 Task: Search one way flight ticket for 1 adult, 5 children, 2 infants in seat and 1 infant on lap in first from San Francisco: San Francisco International Airport to Laramie: Laramie Regional Airport on 5-3-2023. Choice of flights is American. Number of bags: 1 checked bag. Price is upto 100000. Outbound departure time preference is 4:30.
Action: Mouse moved to (310, 126)
Screenshot: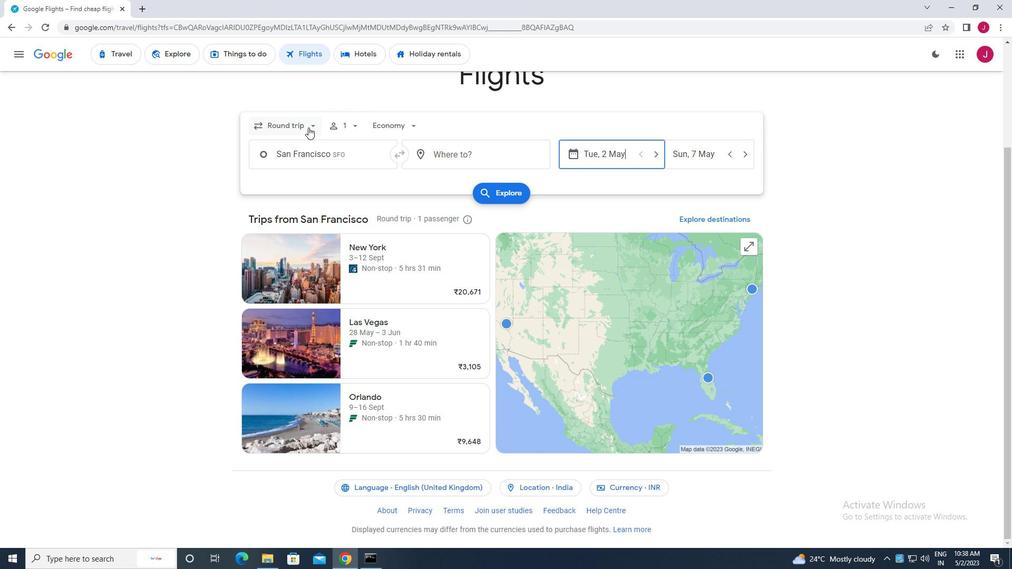 
Action: Mouse pressed left at (310, 126)
Screenshot: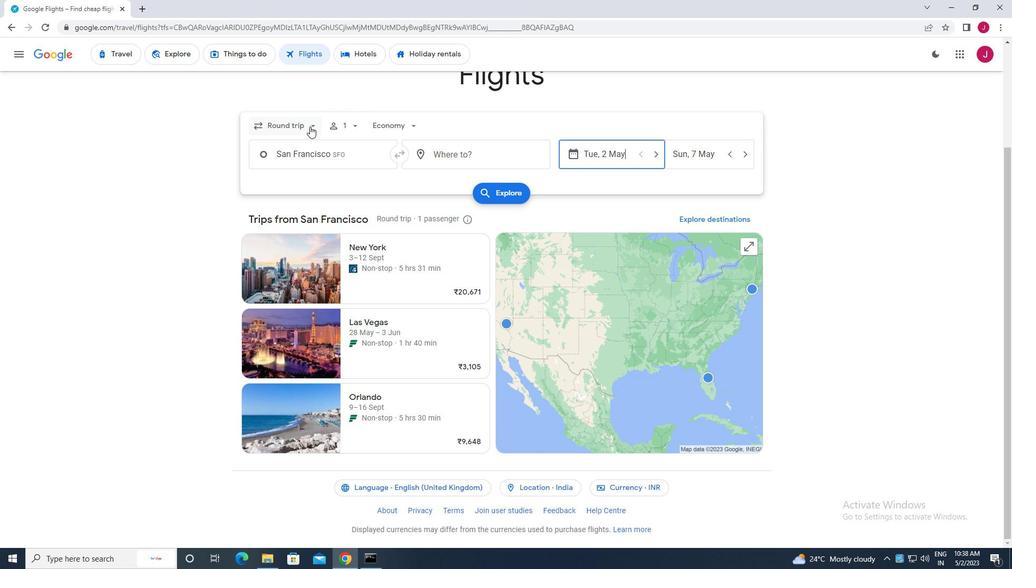 
Action: Mouse moved to (302, 172)
Screenshot: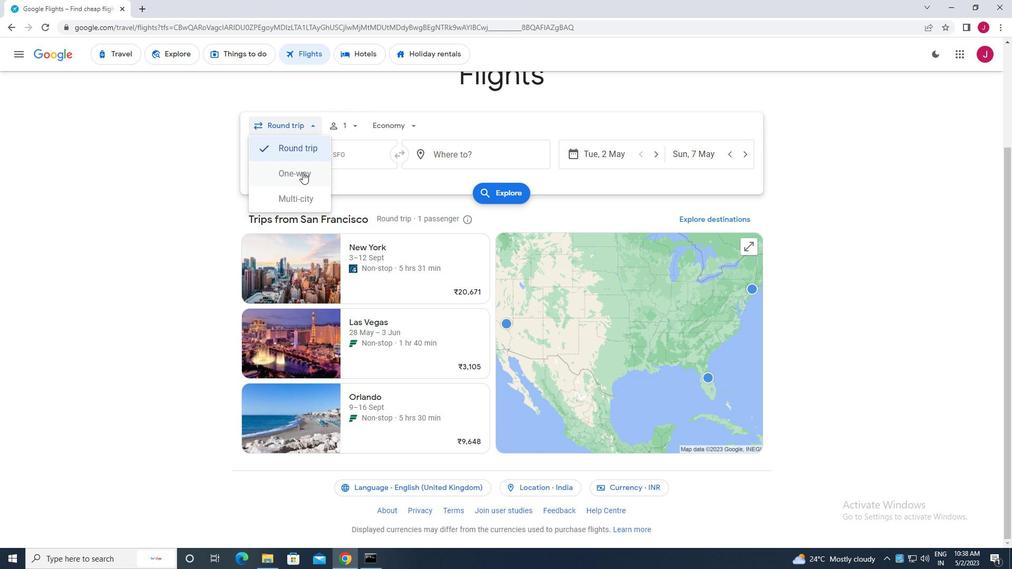 
Action: Mouse pressed left at (302, 172)
Screenshot: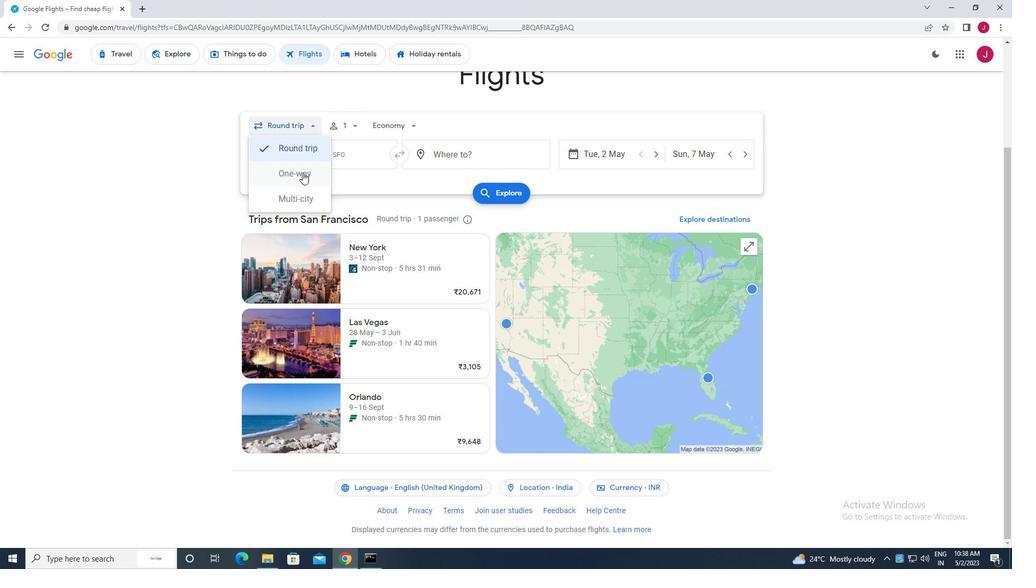 
Action: Mouse moved to (356, 124)
Screenshot: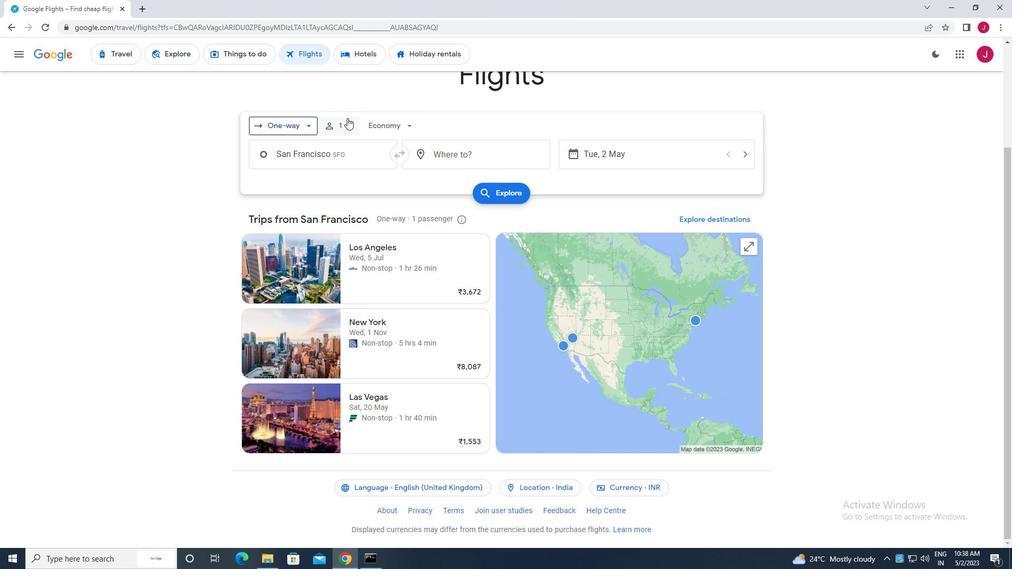 
Action: Mouse pressed left at (356, 124)
Screenshot: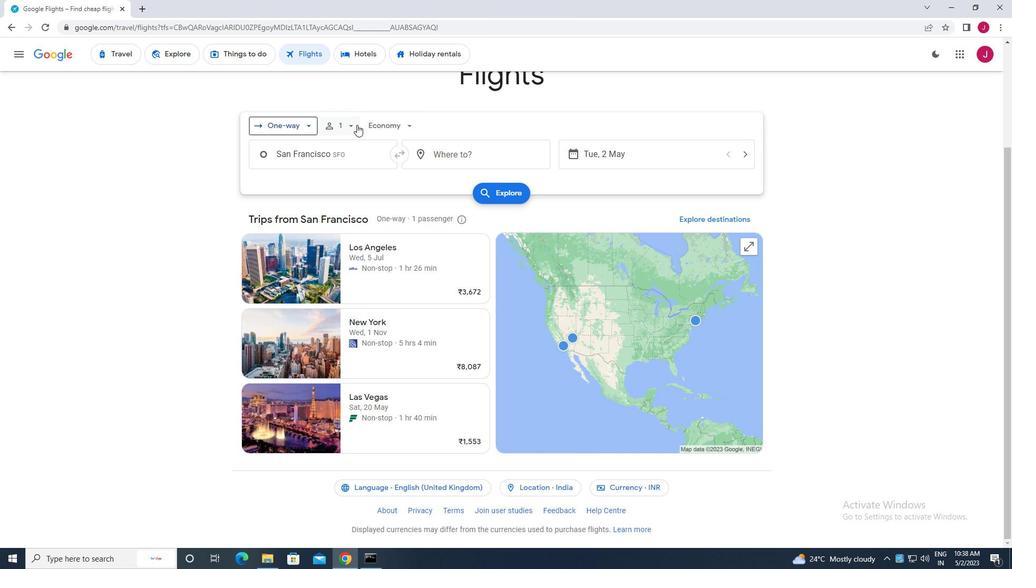 
Action: Mouse moved to (430, 179)
Screenshot: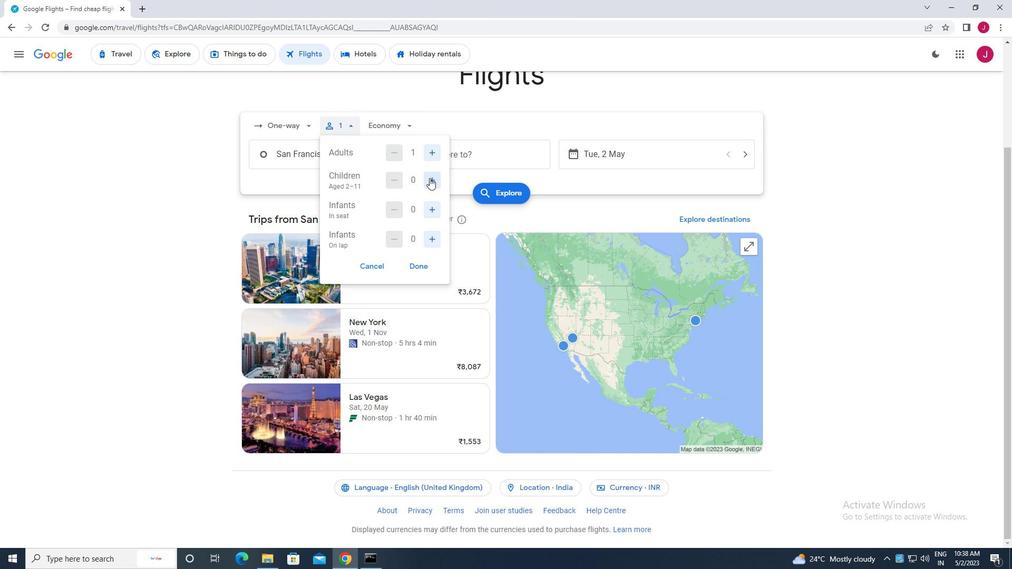
Action: Mouse pressed left at (430, 179)
Screenshot: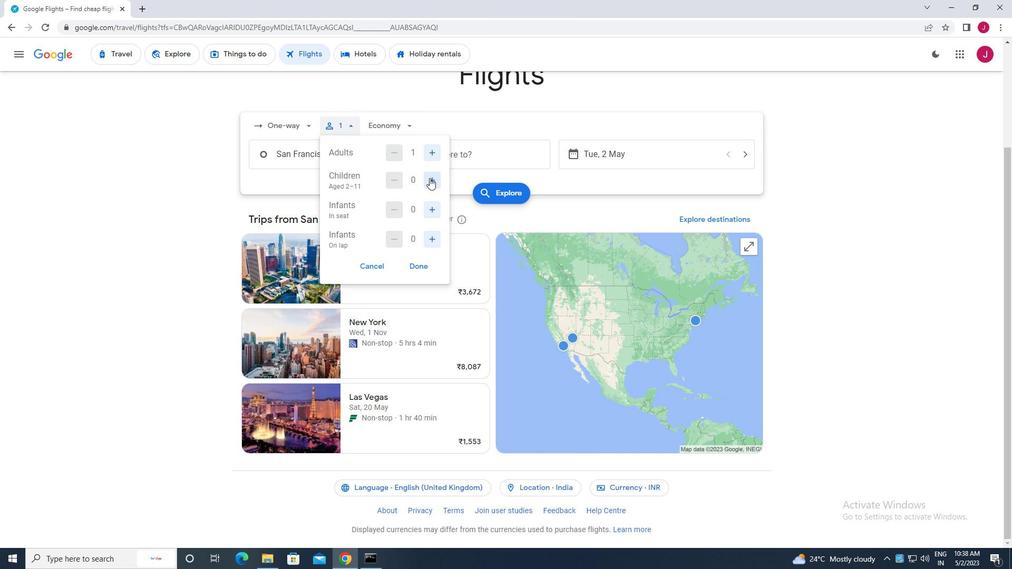 
Action: Mouse moved to (432, 180)
Screenshot: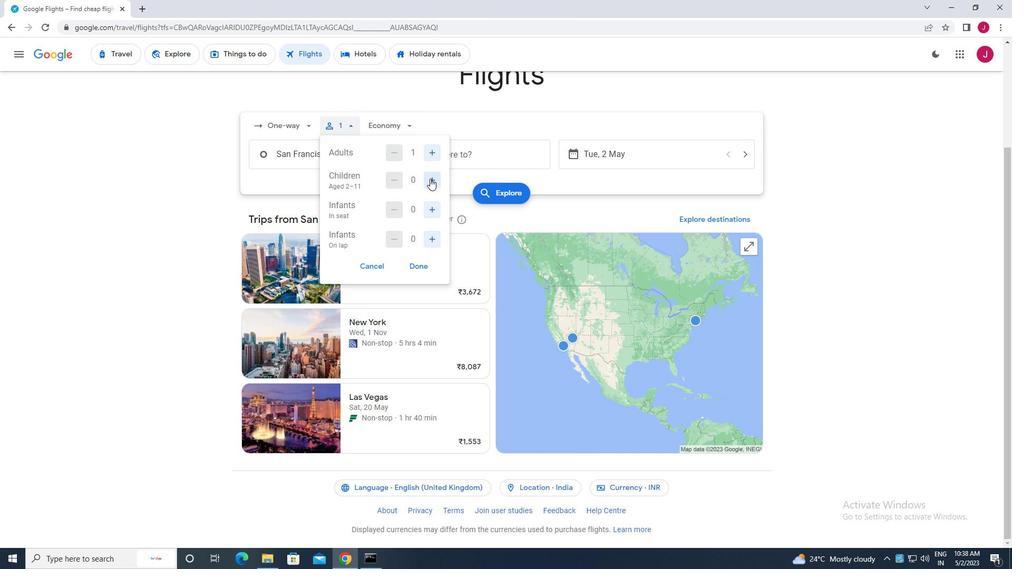 
Action: Mouse pressed left at (432, 180)
Screenshot: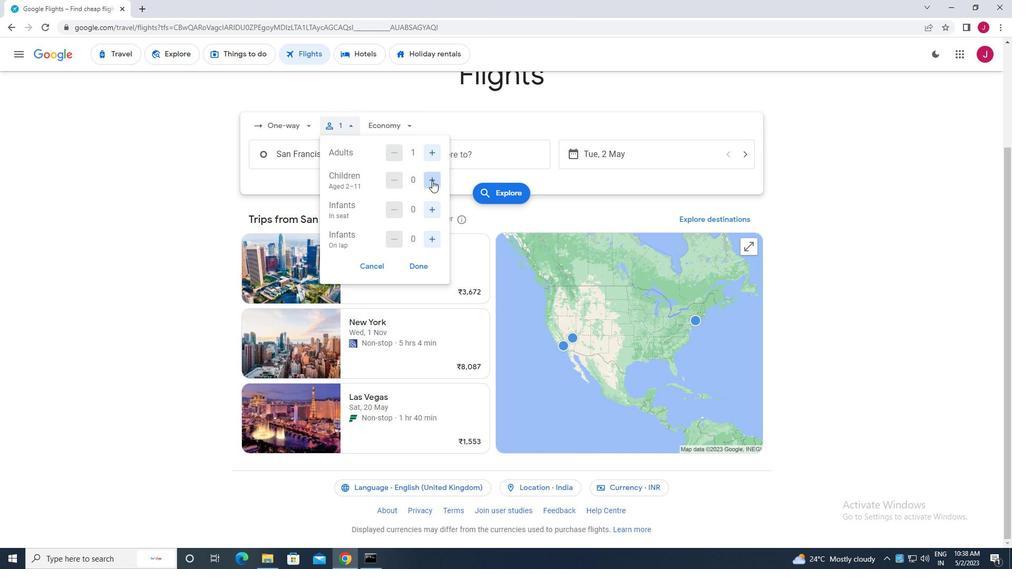 
Action: Mouse pressed left at (432, 180)
Screenshot: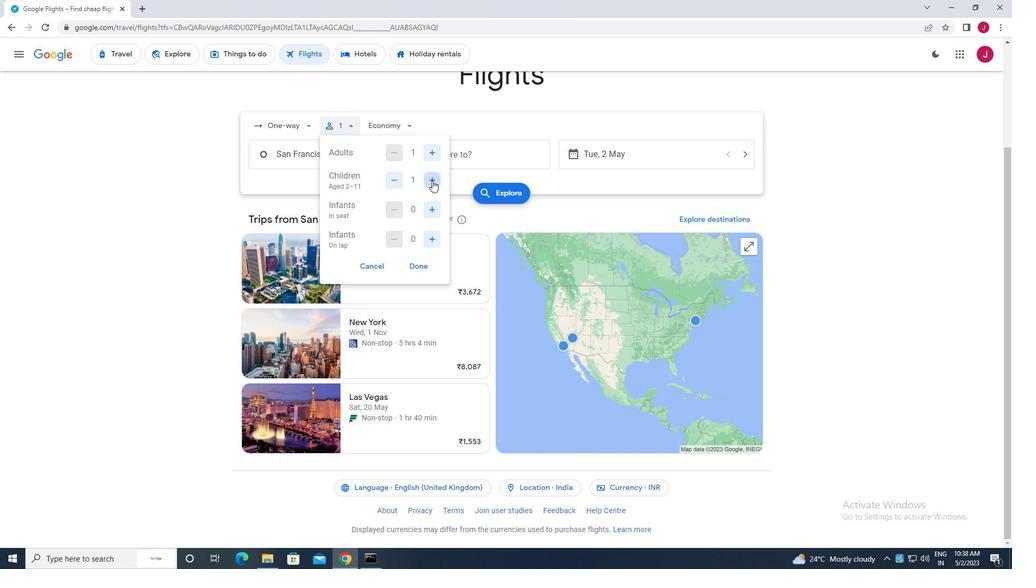 
Action: Mouse pressed left at (432, 180)
Screenshot: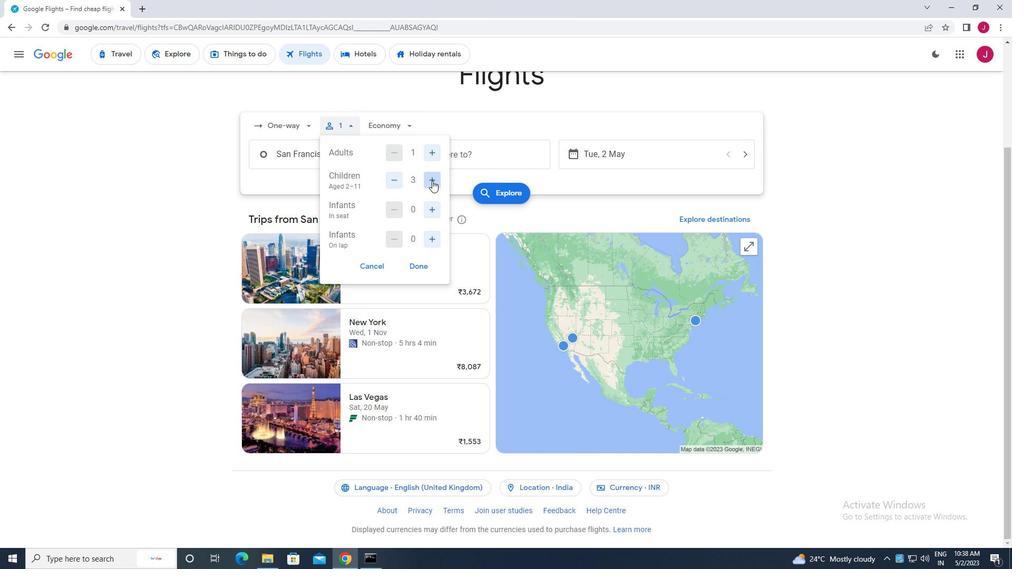 
Action: Mouse pressed left at (432, 180)
Screenshot: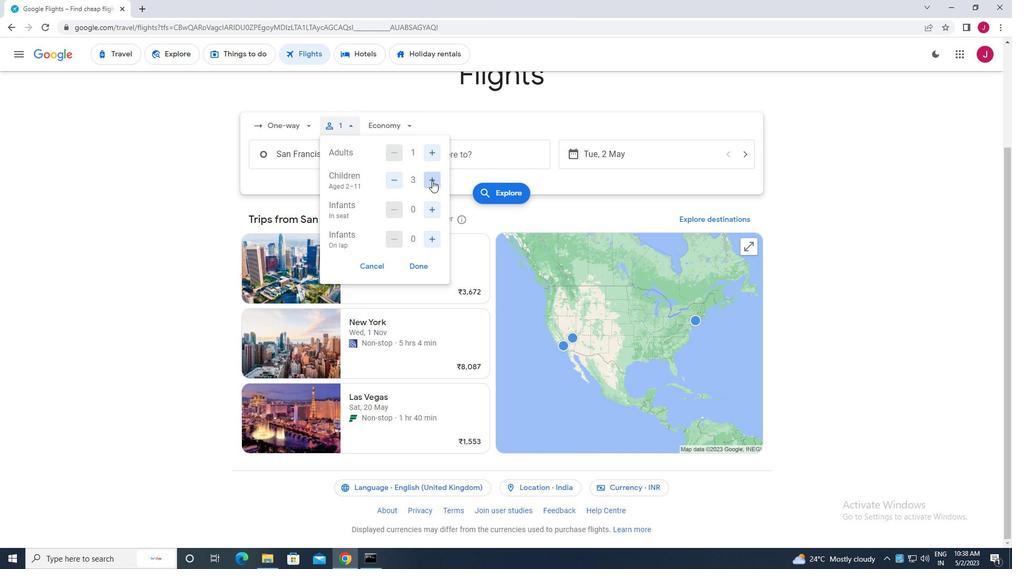 
Action: Mouse moved to (434, 212)
Screenshot: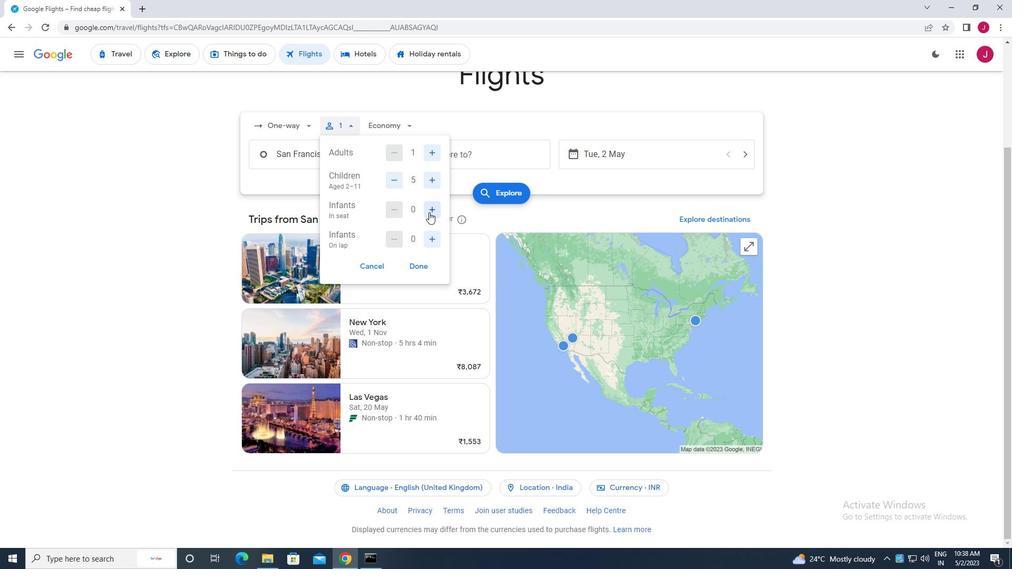 
Action: Mouse pressed left at (434, 212)
Screenshot: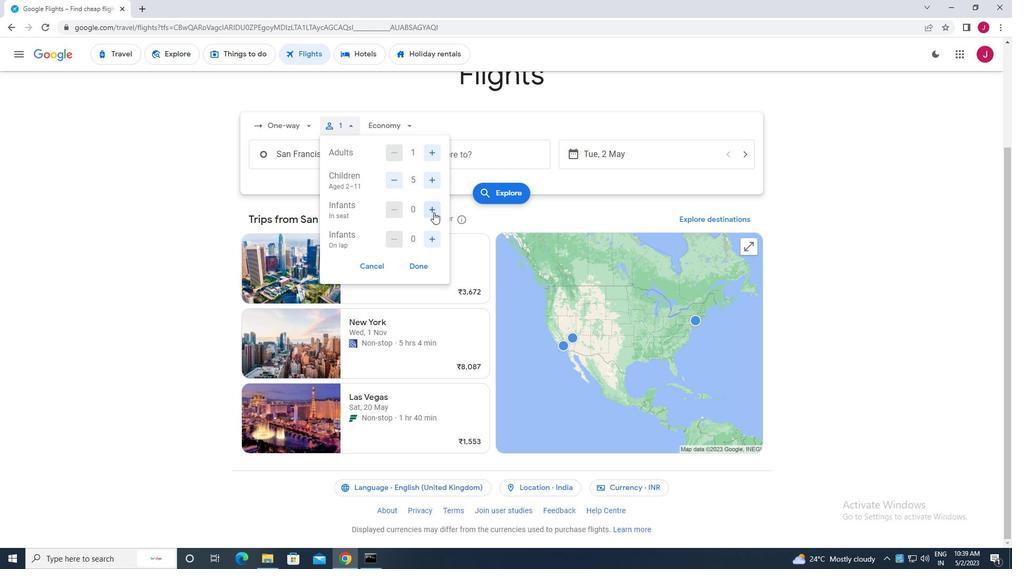 
Action: Mouse pressed left at (434, 212)
Screenshot: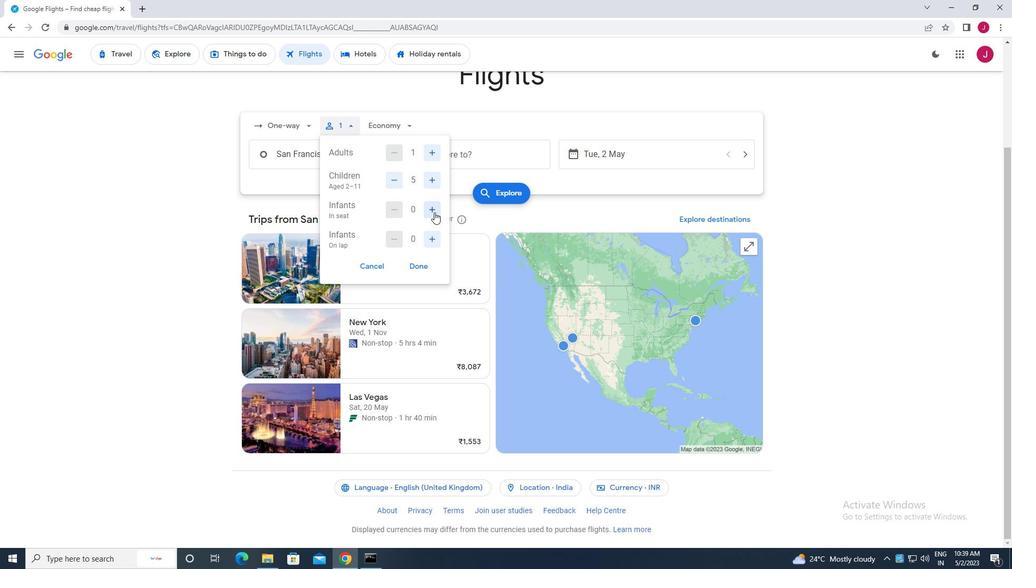 
Action: Mouse moved to (432, 243)
Screenshot: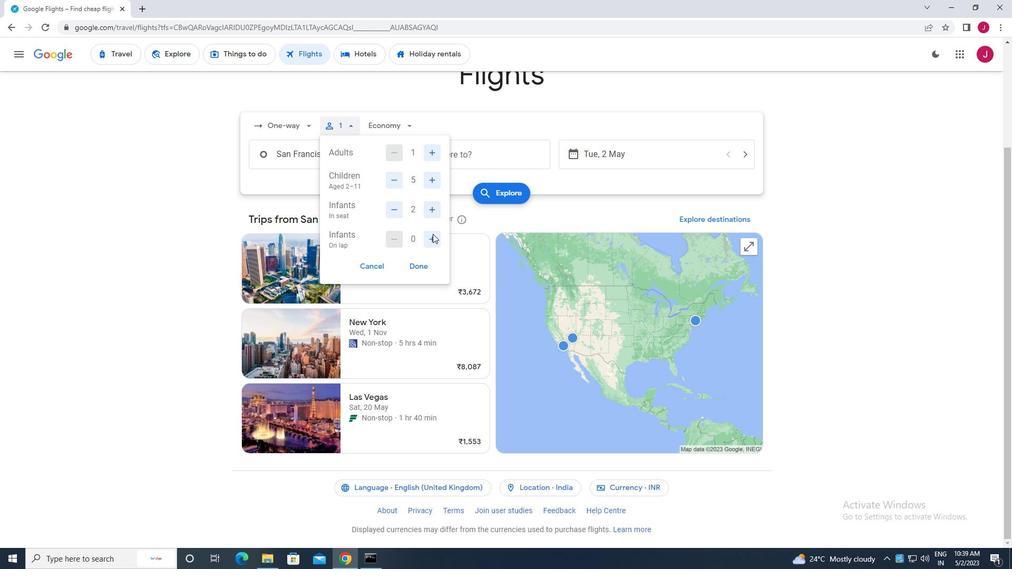 
Action: Mouse pressed left at (432, 243)
Screenshot: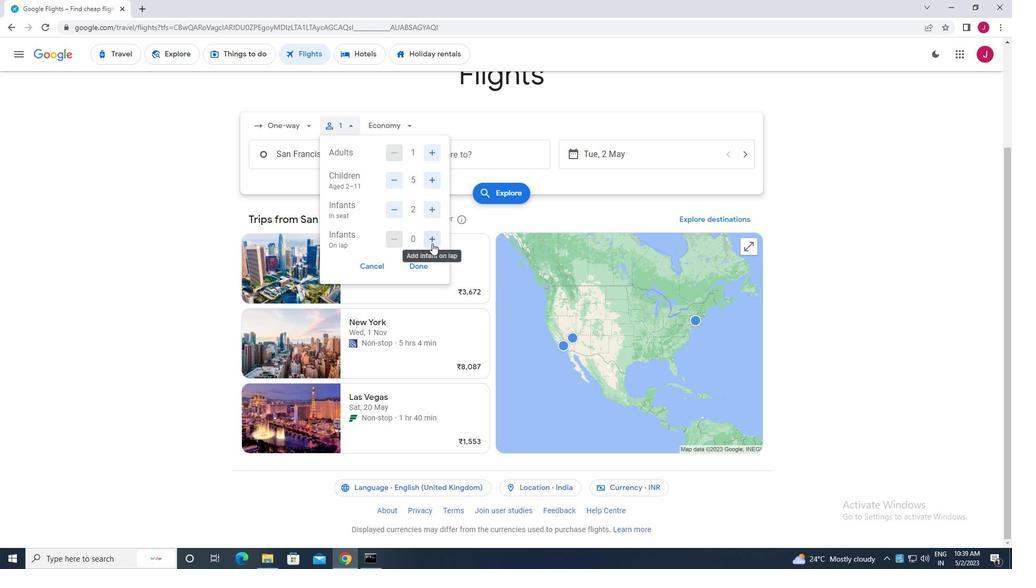 
Action: Mouse moved to (393, 208)
Screenshot: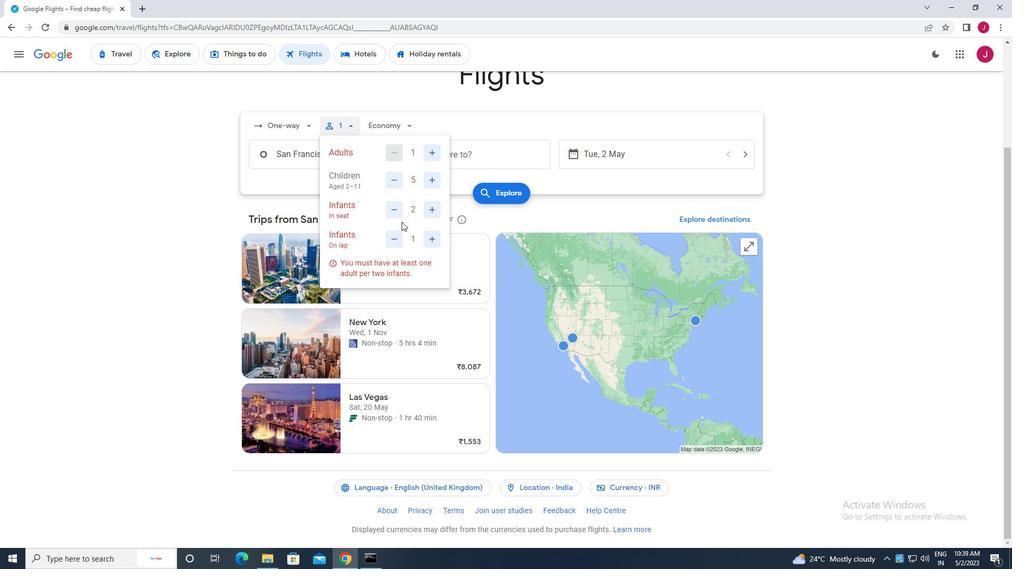
Action: Mouse pressed left at (393, 208)
Screenshot: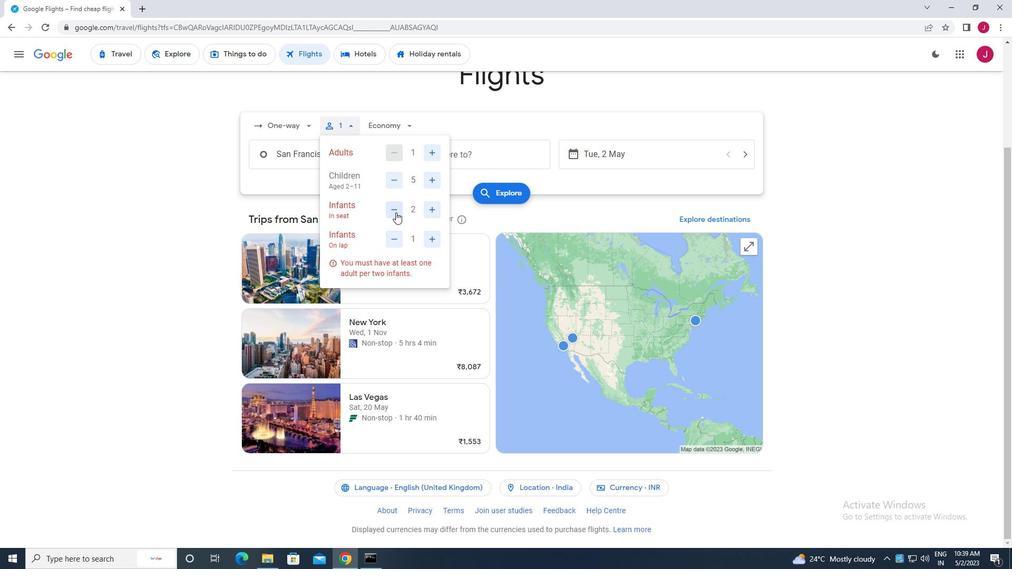 
Action: Mouse moved to (412, 265)
Screenshot: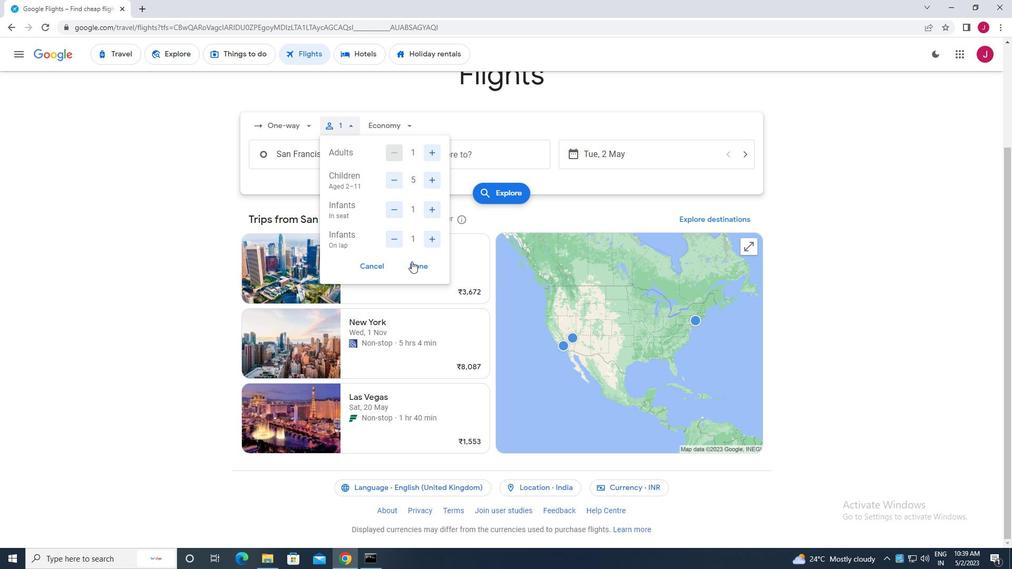 
Action: Mouse pressed left at (412, 265)
Screenshot: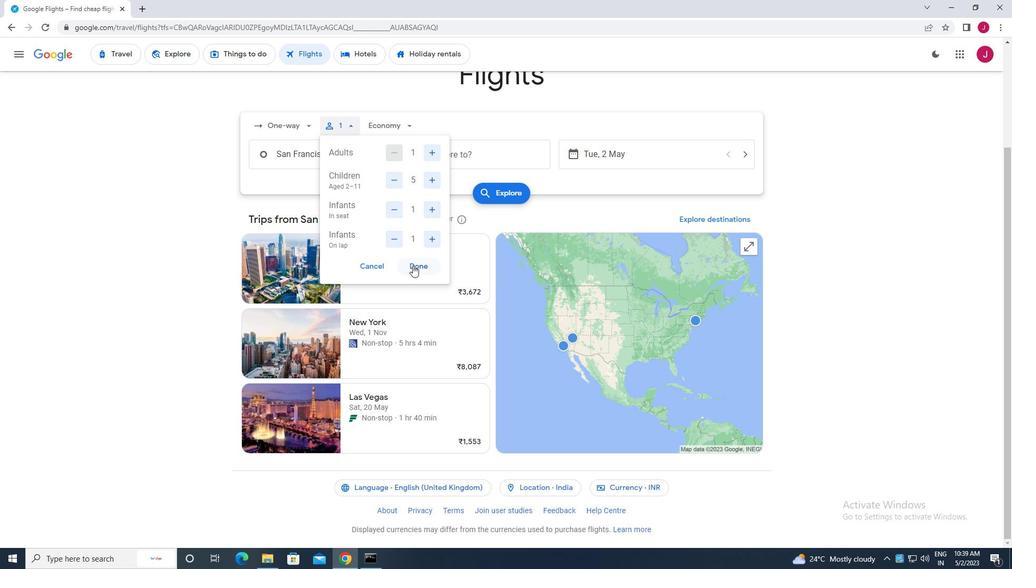 
Action: Mouse moved to (404, 129)
Screenshot: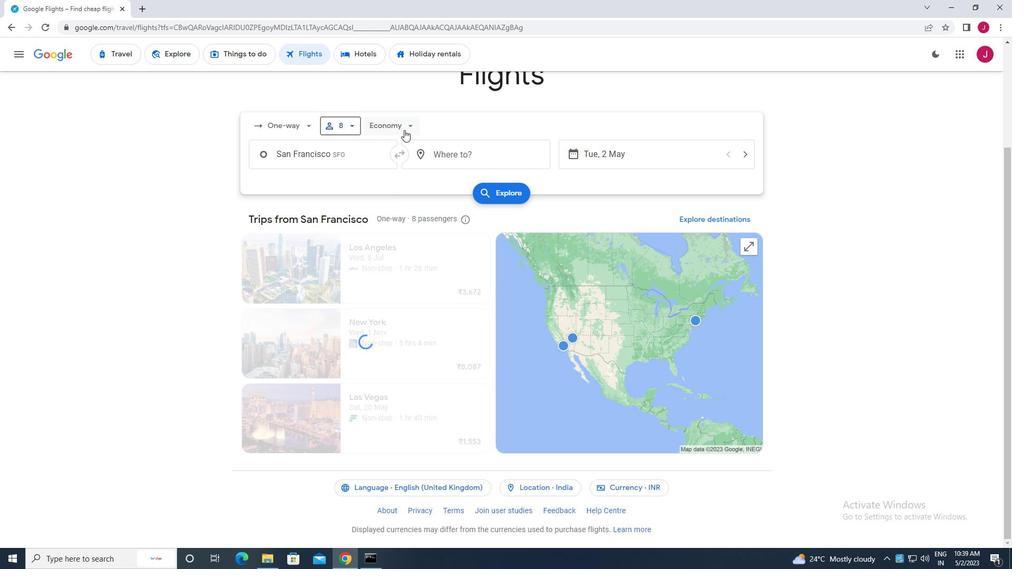 
Action: Mouse pressed left at (404, 129)
Screenshot: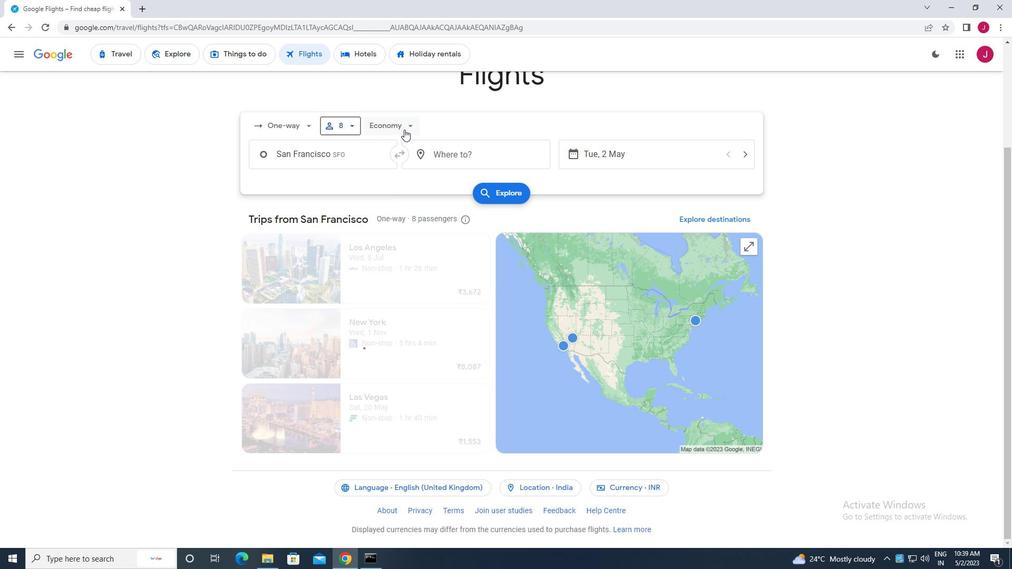 
Action: Mouse moved to (400, 224)
Screenshot: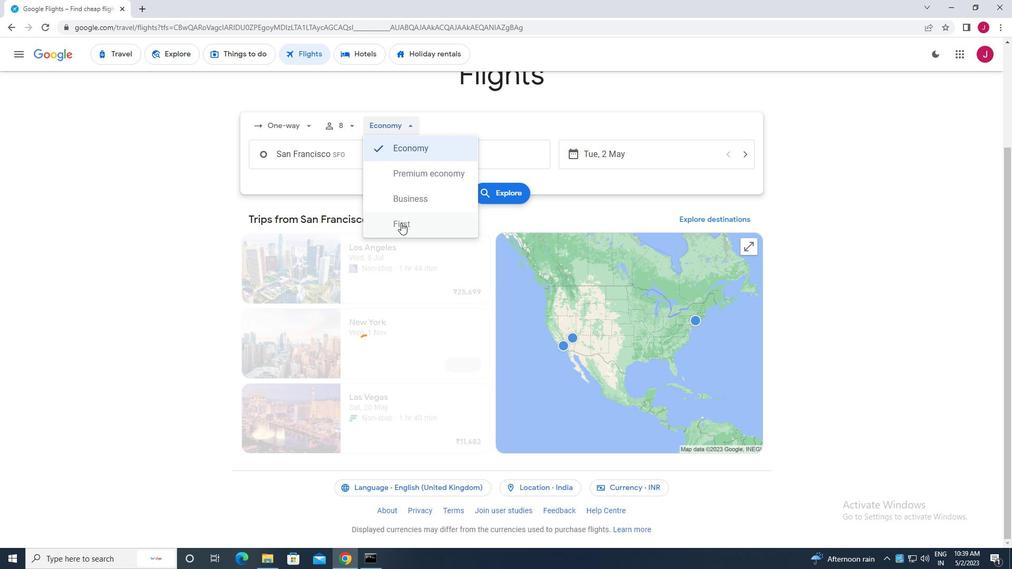 
Action: Mouse pressed left at (400, 224)
Screenshot: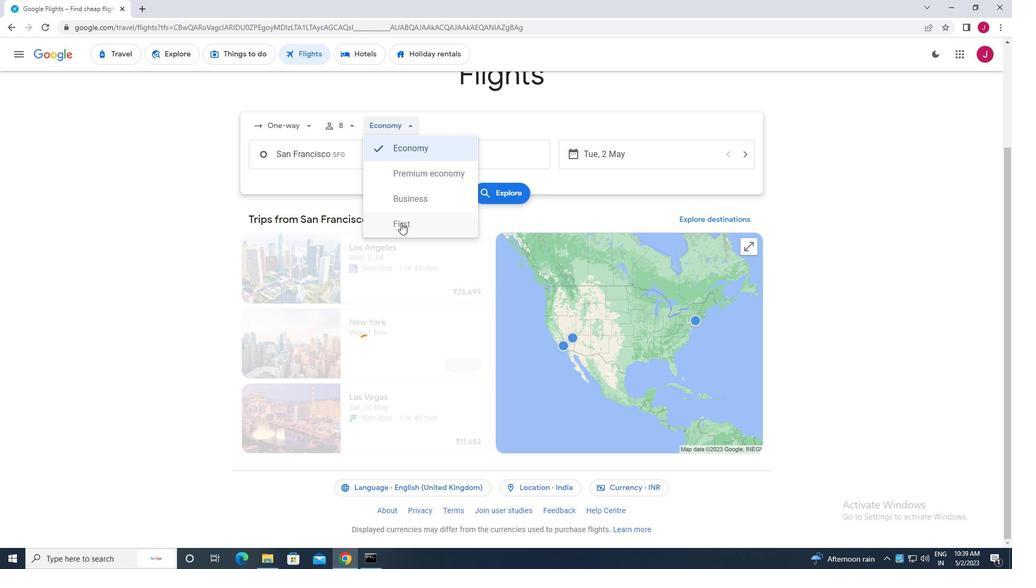 
Action: Mouse moved to (338, 156)
Screenshot: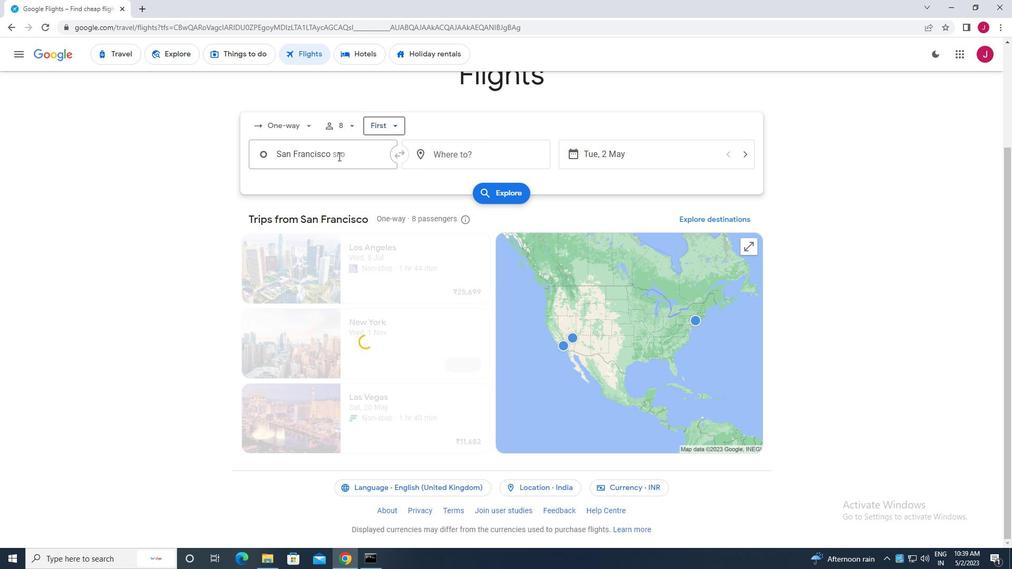 
Action: Mouse pressed left at (338, 156)
Screenshot: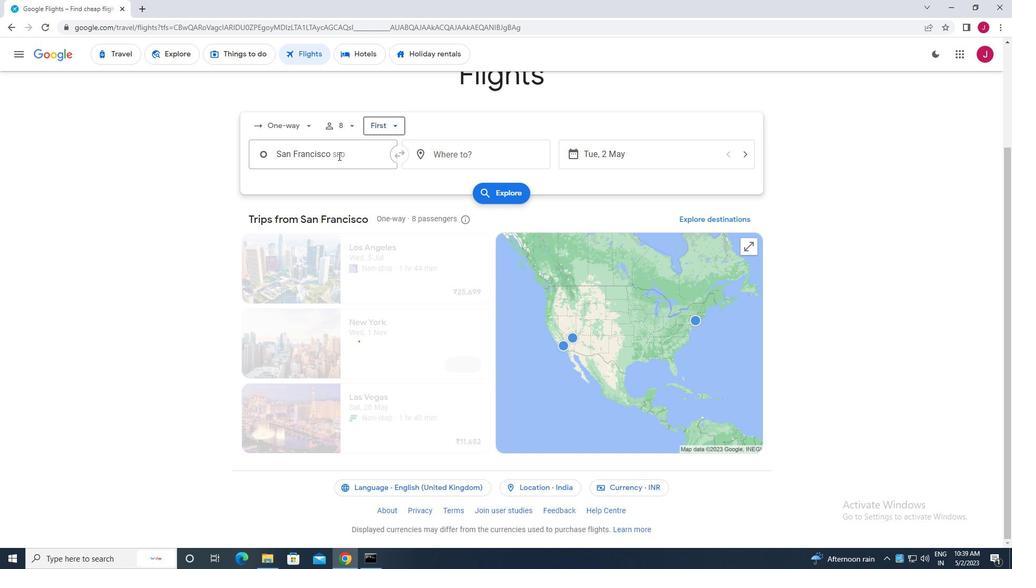 
Action: Mouse moved to (338, 156)
Screenshot: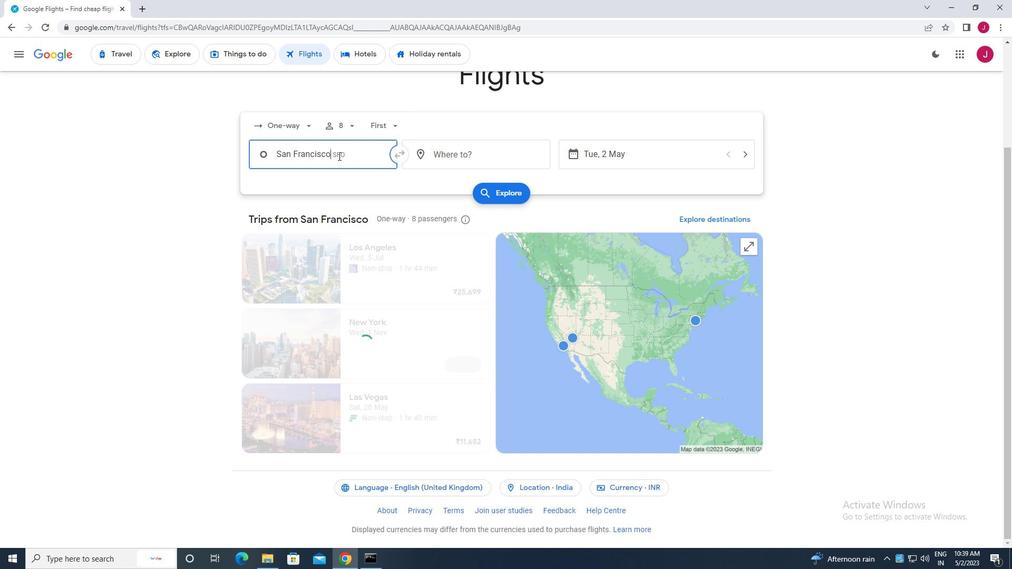 
Action: Key pressed san
Screenshot: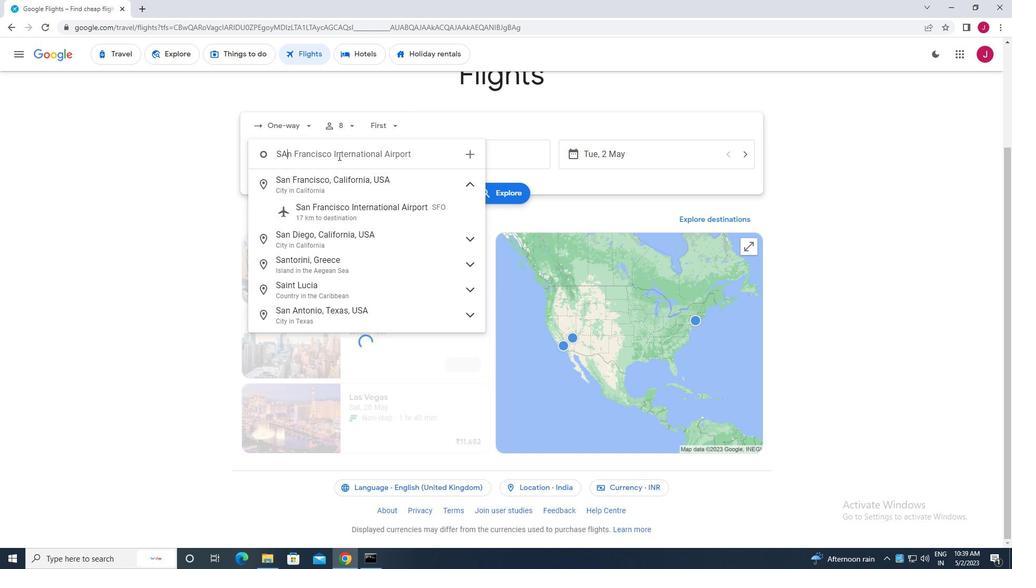 
Action: Mouse moved to (379, 236)
Screenshot: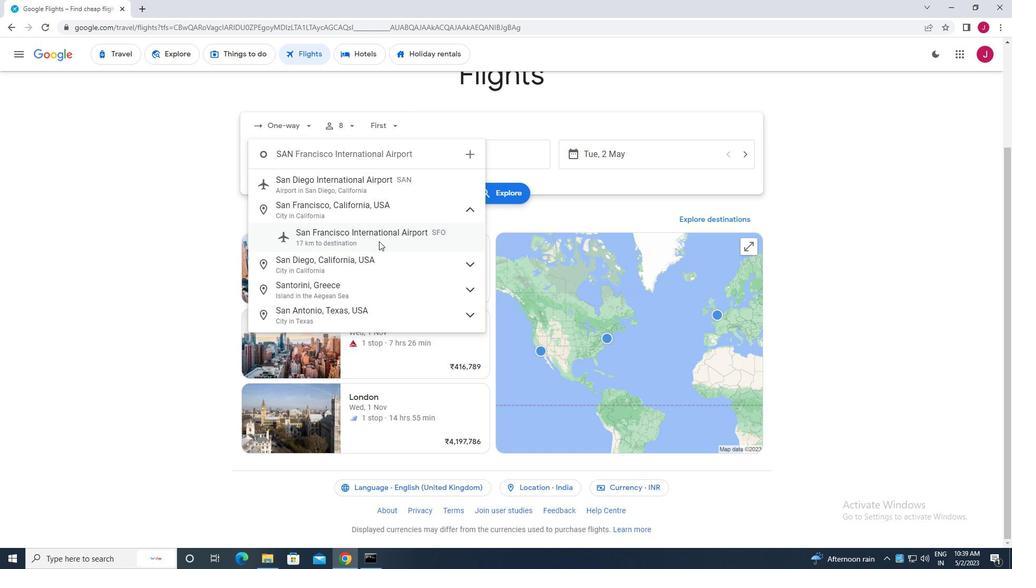 
Action: Mouse pressed left at (379, 236)
Screenshot: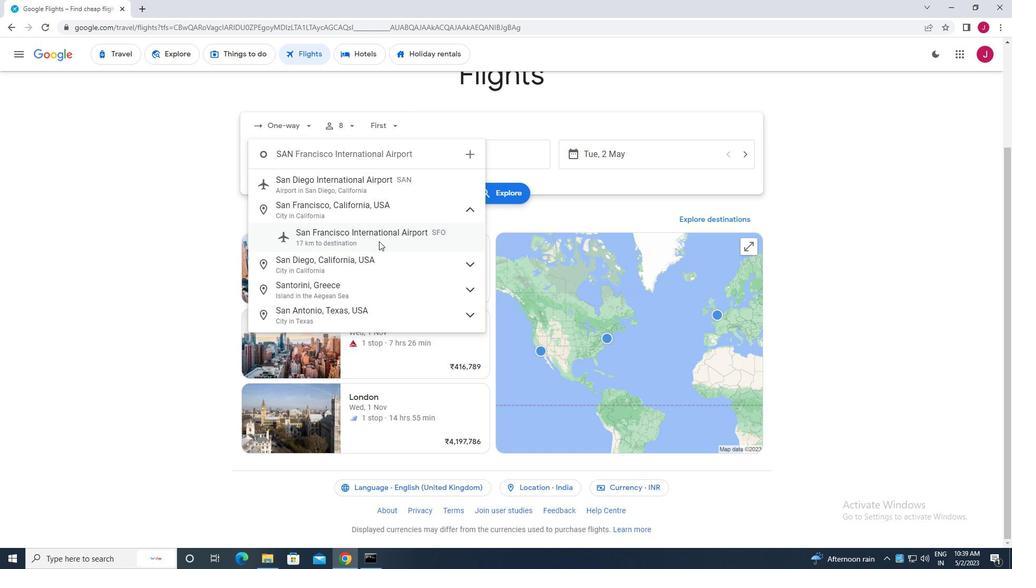 
Action: Mouse moved to (477, 157)
Screenshot: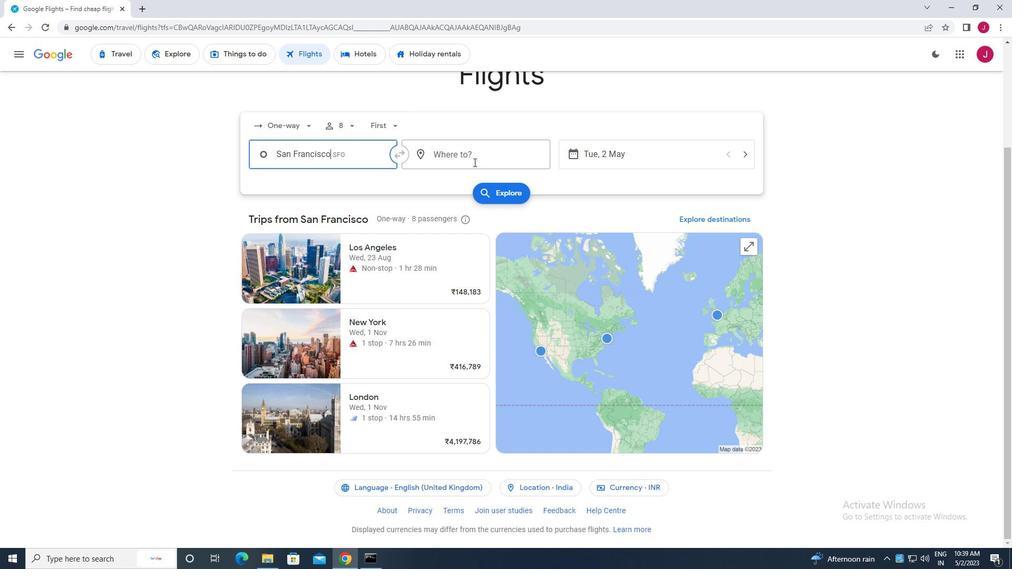 
Action: Mouse pressed left at (477, 157)
Screenshot: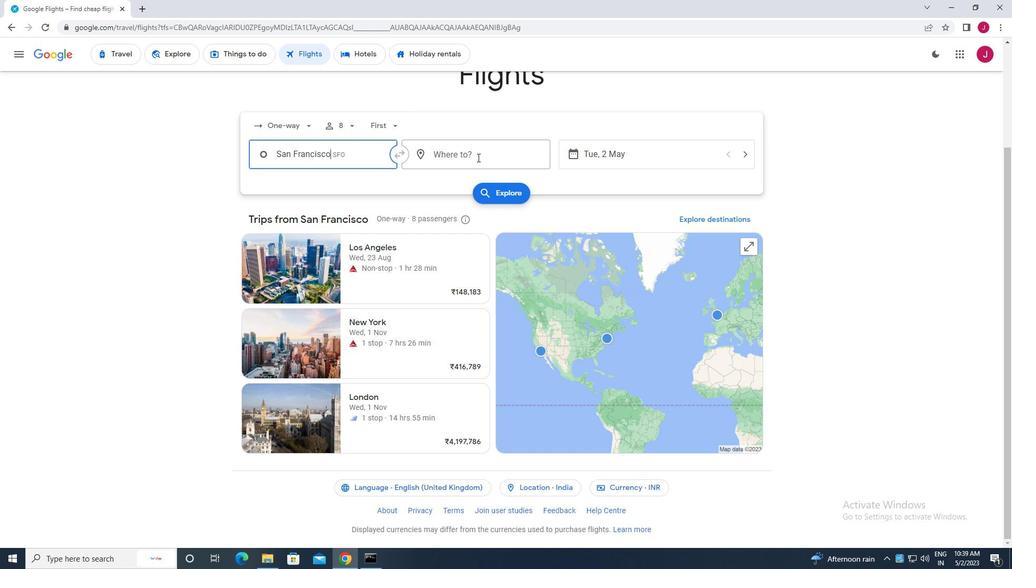 
Action: Mouse moved to (475, 158)
Screenshot: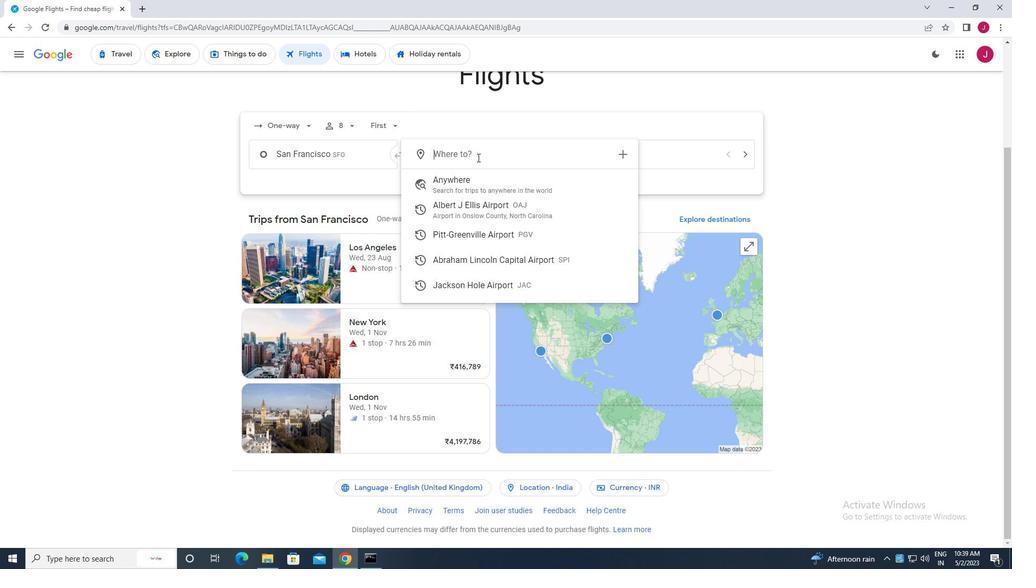 
Action: Key pressed lara
Screenshot: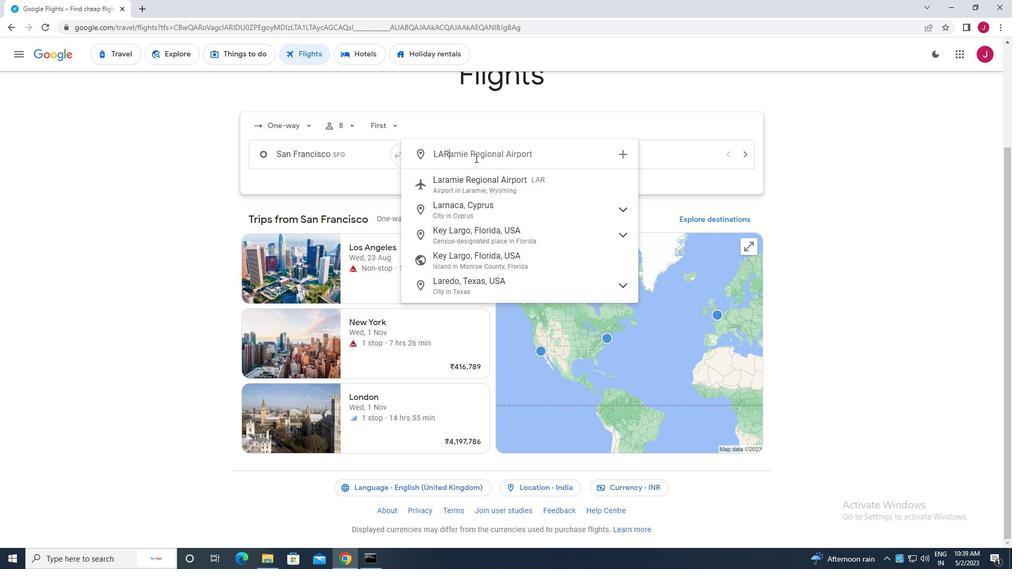 
Action: Mouse moved to (512, 239)
Screenshot: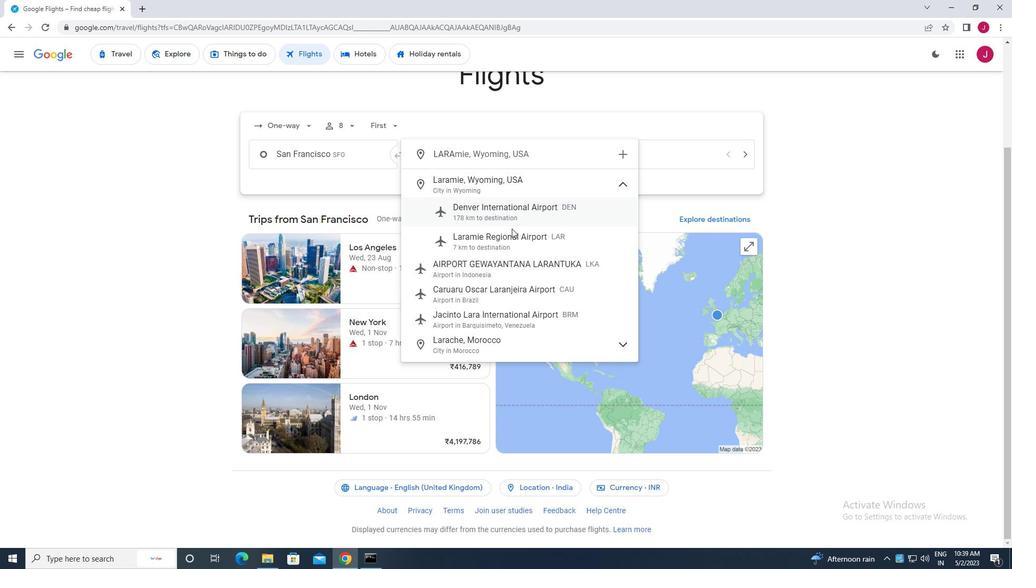 
Action: Mouse pressed left at (512, 239)
Screenshot: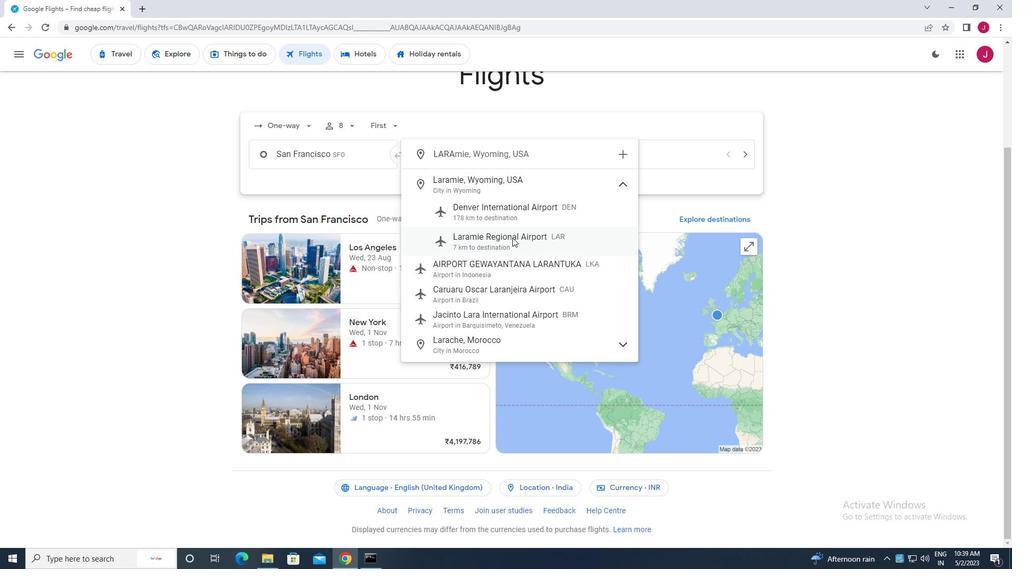
Action: Mouse moved to (613, 160)
Screenshot: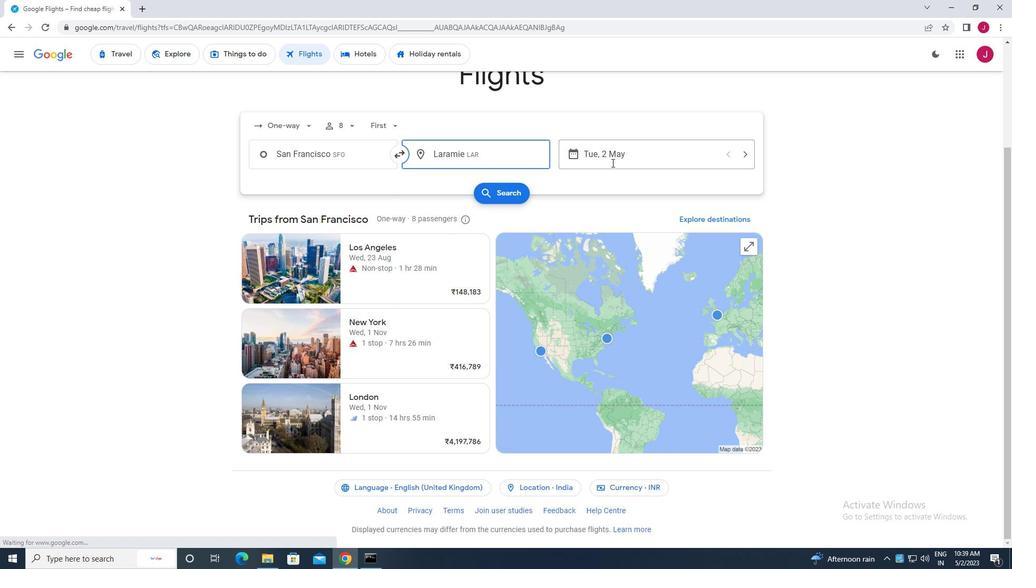 
Action: Mouse pressed left at (613, 160)
Screenshot: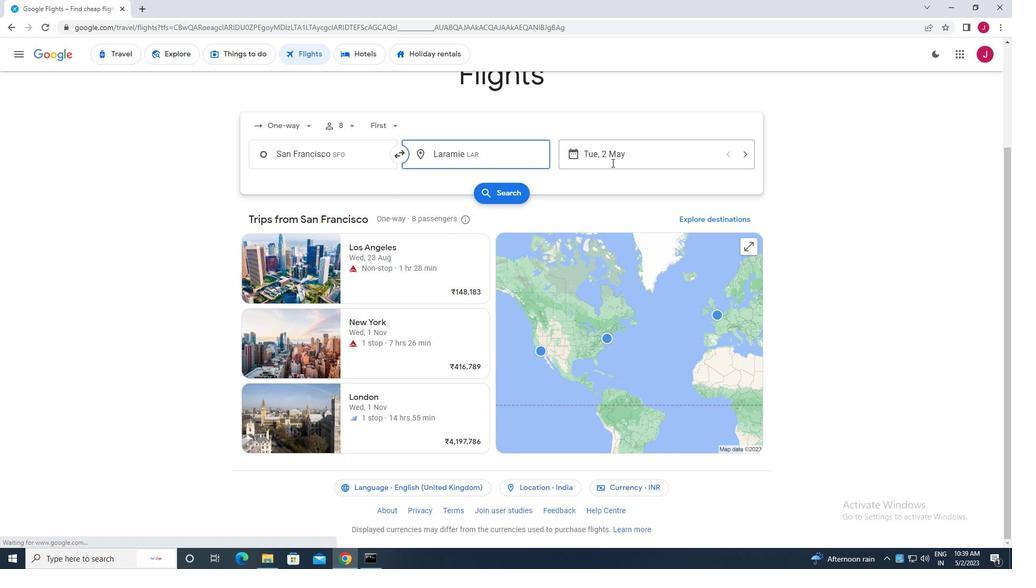 
Action: Mouse moved to (456, 240)
Screenshot: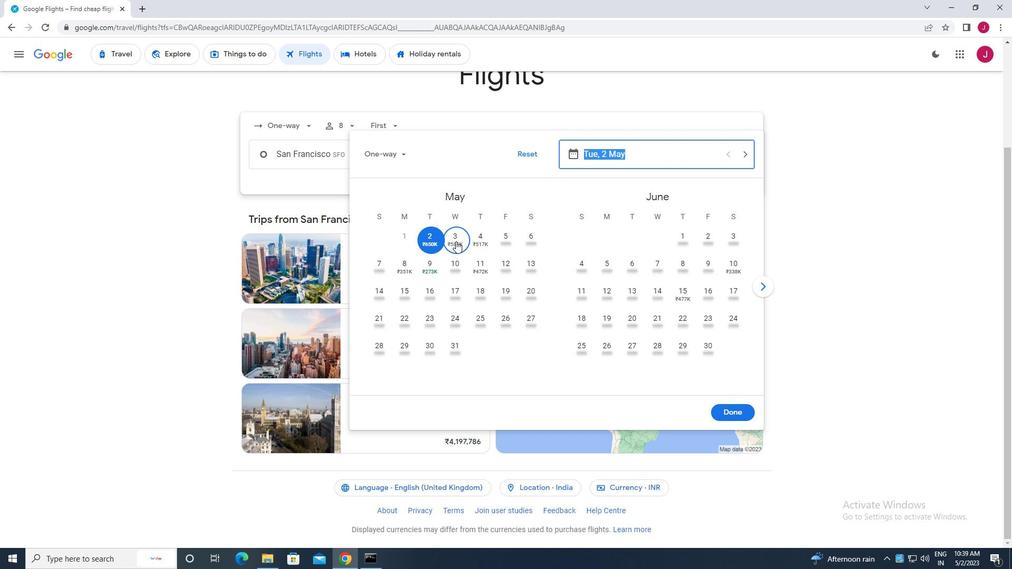 
Action: Mouse pressed left at (456, 240)
Screenshot: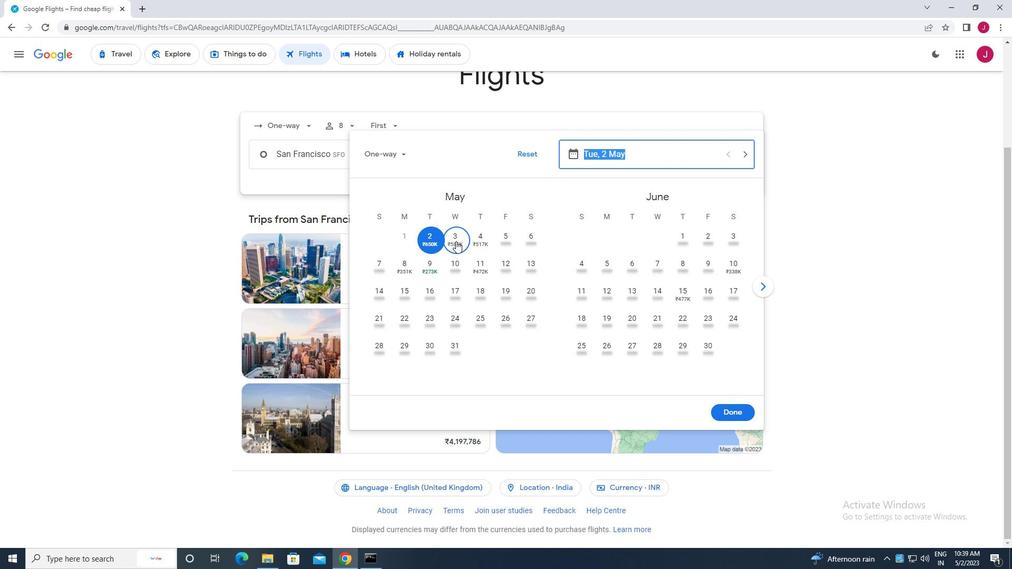 
Action: Mouse moved to (729, 414)
Screenshot: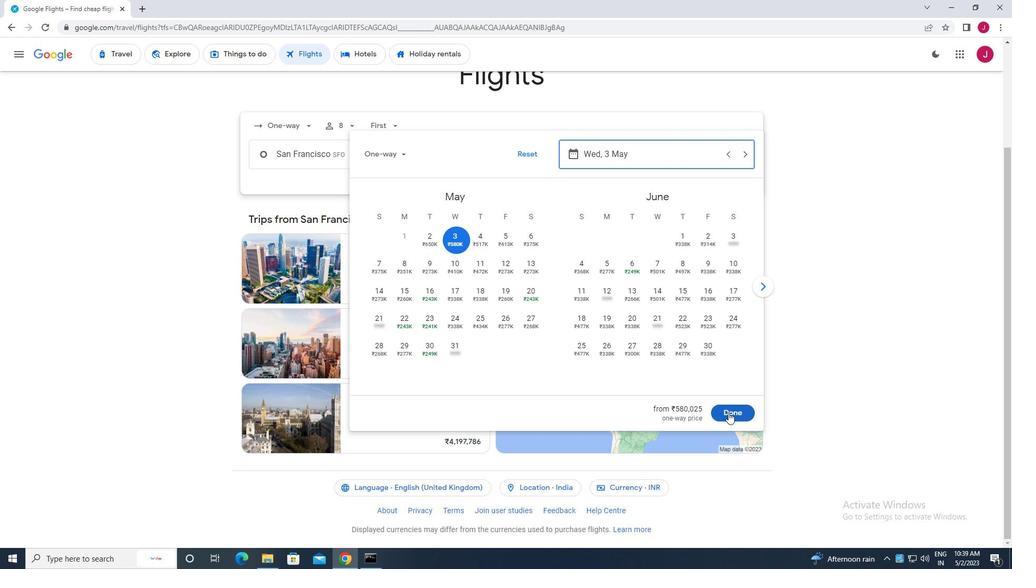 
Action: Mouse pressed left at (729, 414)
Screenshot: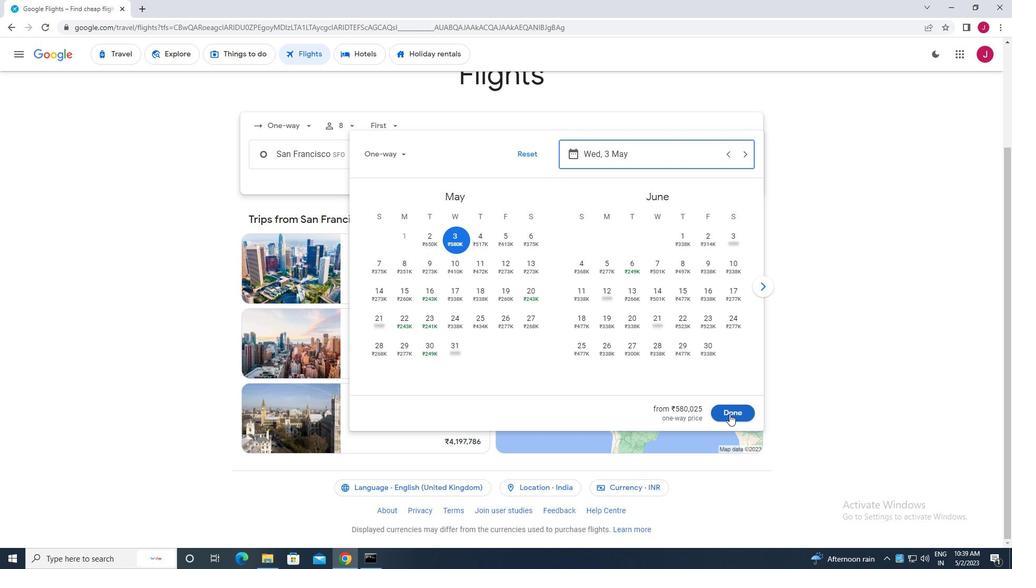 
Action: Mouse moved to (514, 195)
Screenshot: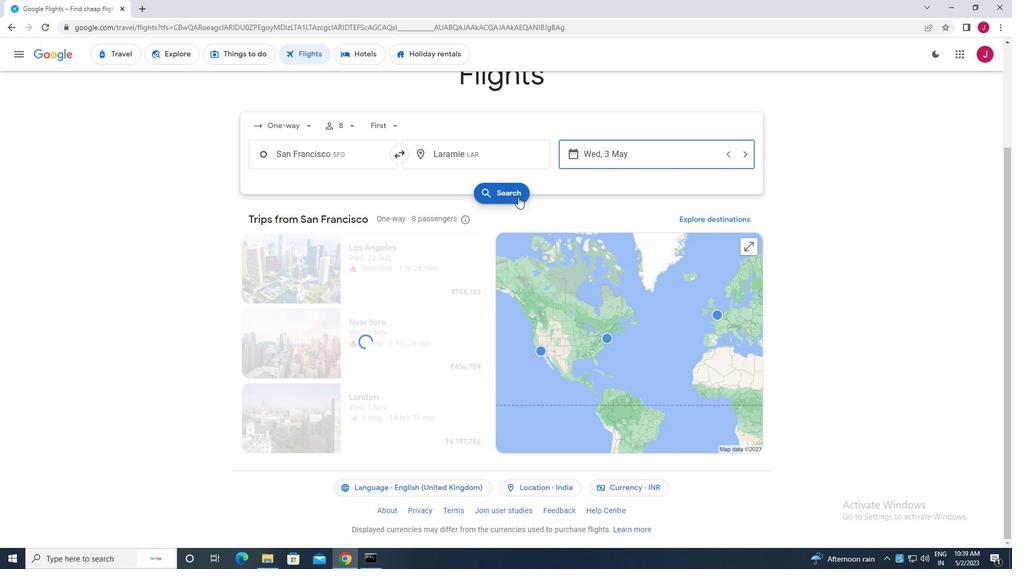 
Action: Mouse pressed left at (514, 195)
Screenshot: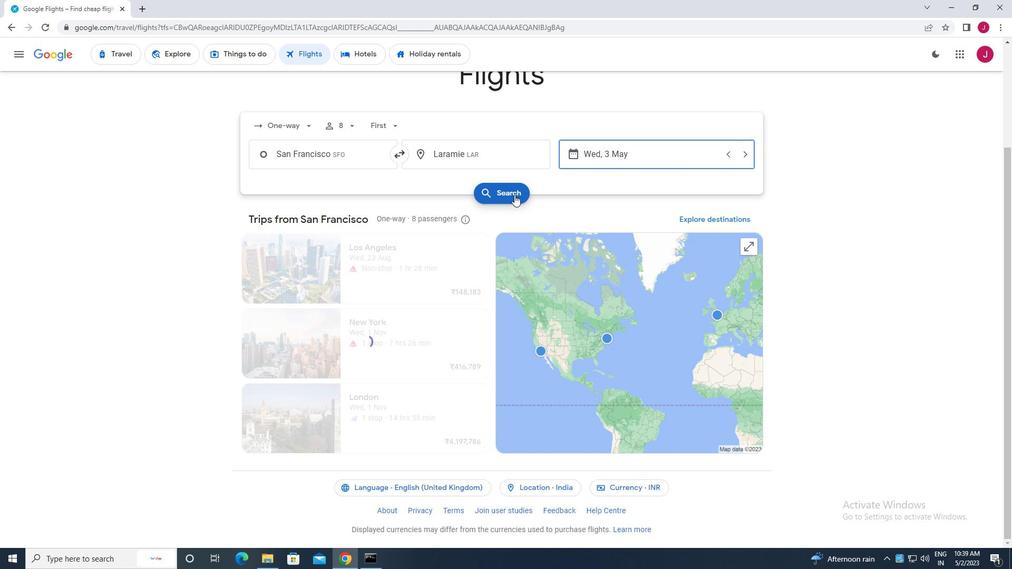 
Action: Mouse moved to (268, 146)
Screenshot: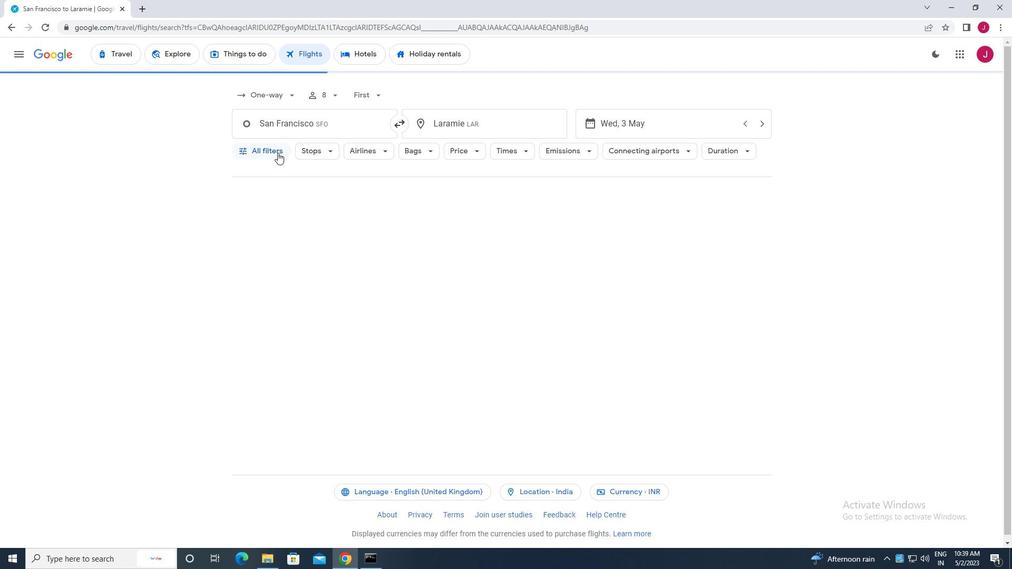 
Action: Mouse pressed left at (268, 146)
Screenshot: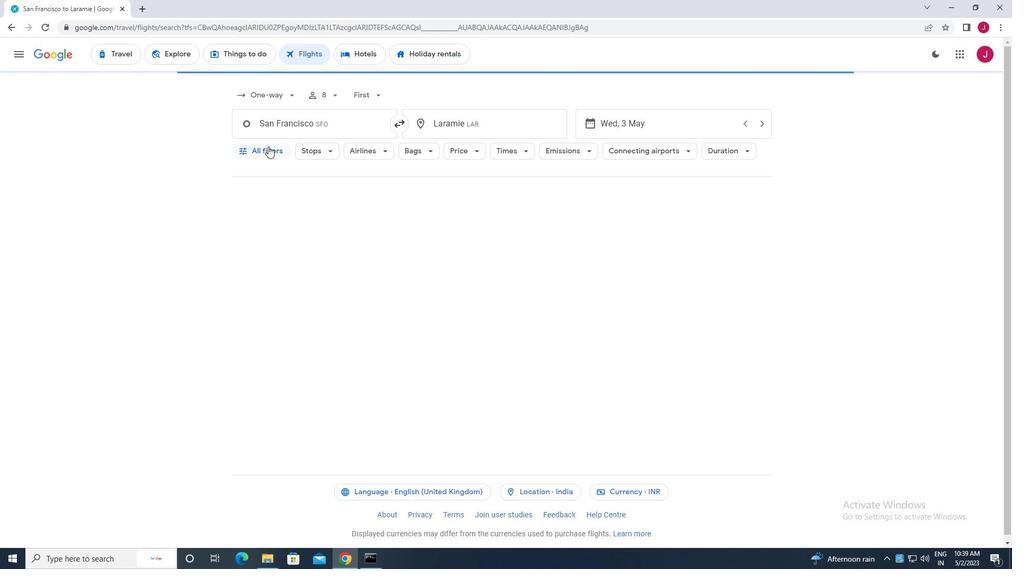 
Action: Mouse moved to (331, 246)
Screenshot: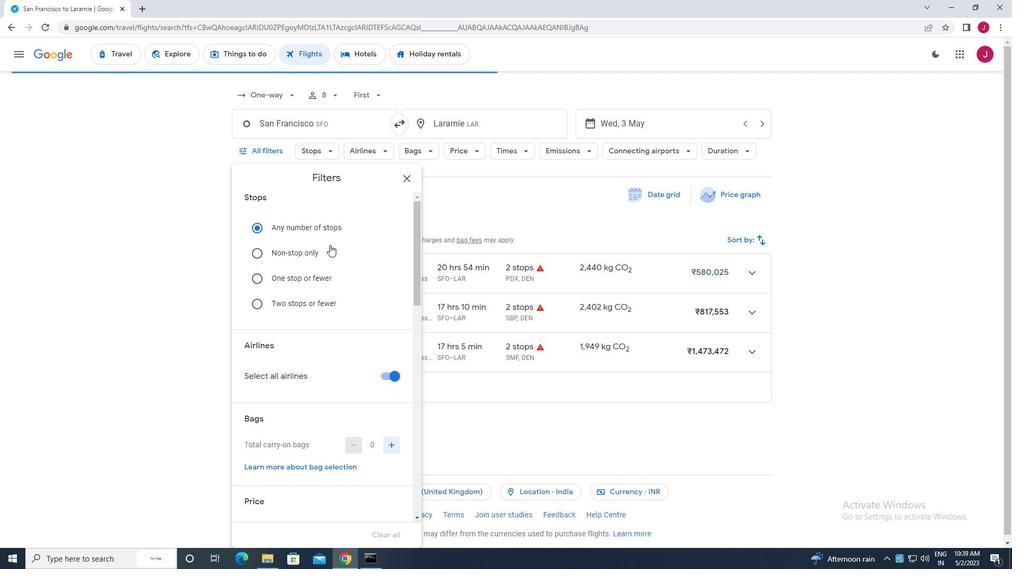 
Action: Mouse scrolled (331, 246) with delta (0, 0)
Screenshot: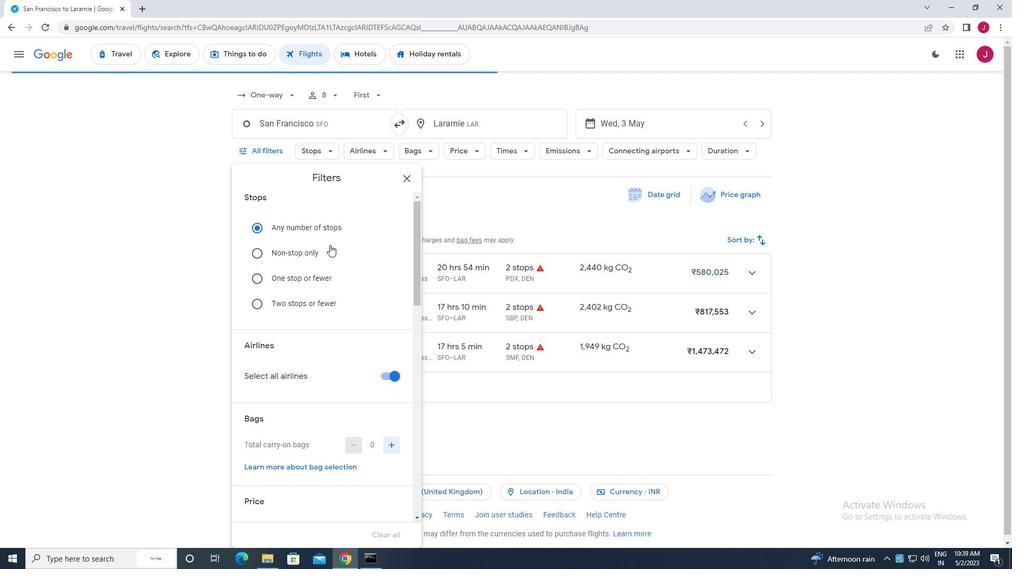 
Action: Mouse scrolled (331, 246) with delta (0, 0)
Screenshot: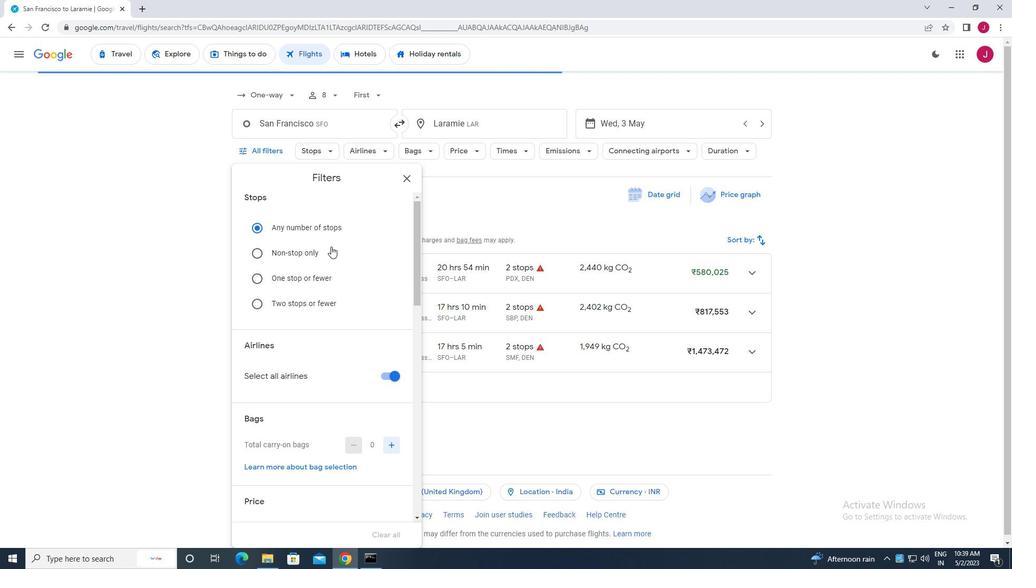 
Action: Mouse moved to (382, 267)
Screenshot: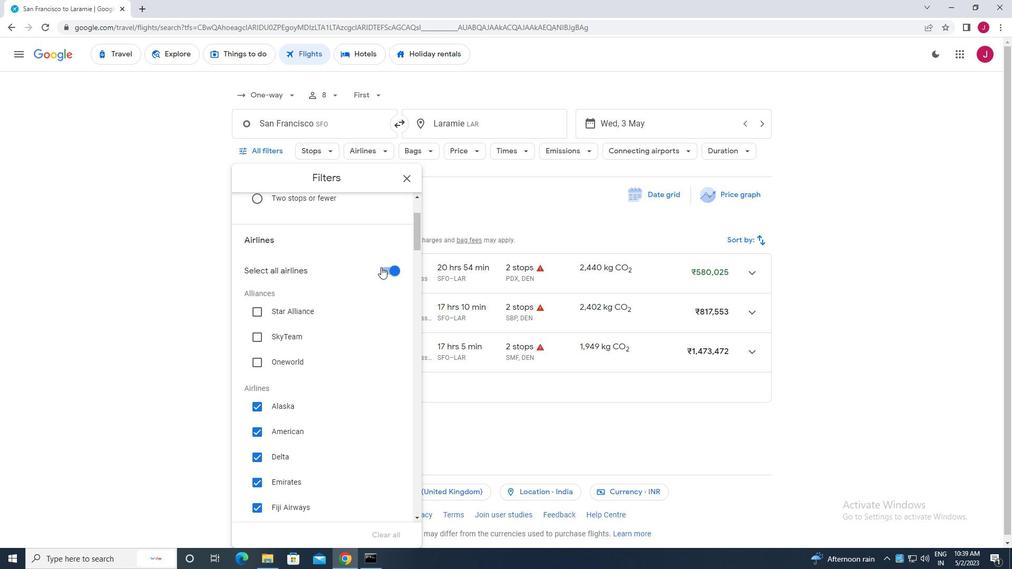 
Action: Mouse pressed left at (382, 267)
Screenshot: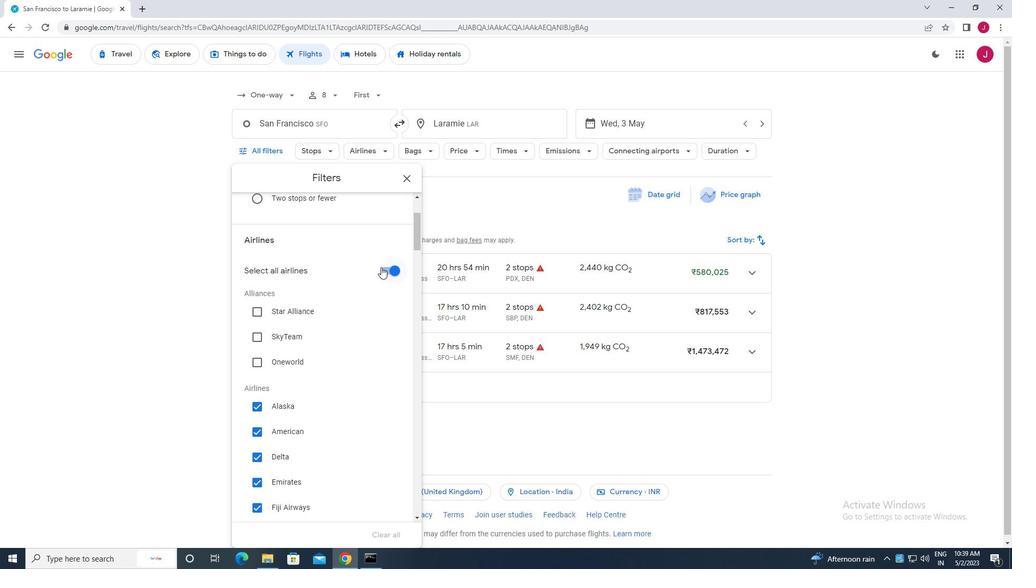 
Action: Mouse moved to (348, 281)
Screenshot: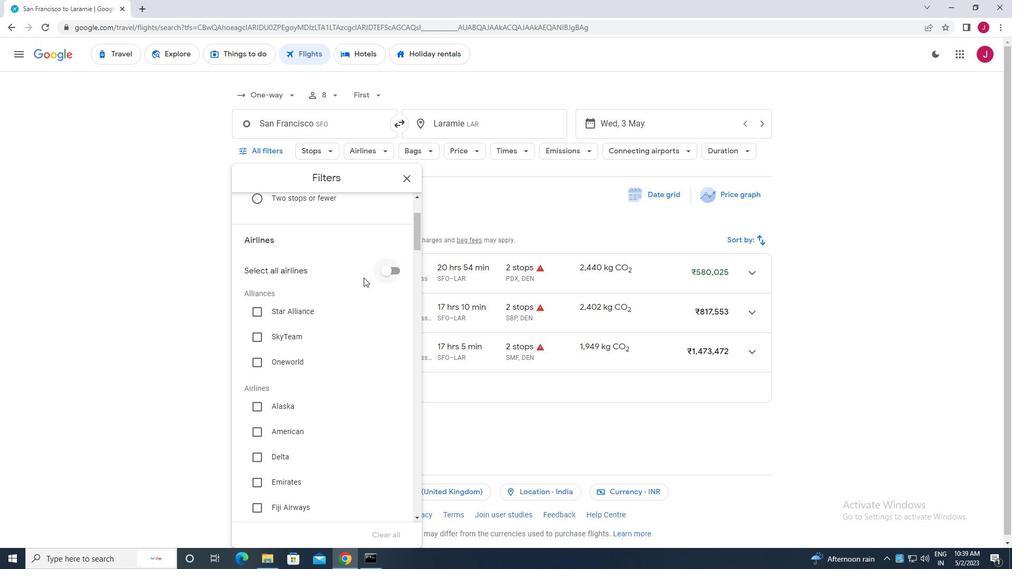 
Action: Mouse scrolled (348, 281) with delta (0, 0)
Screenshot: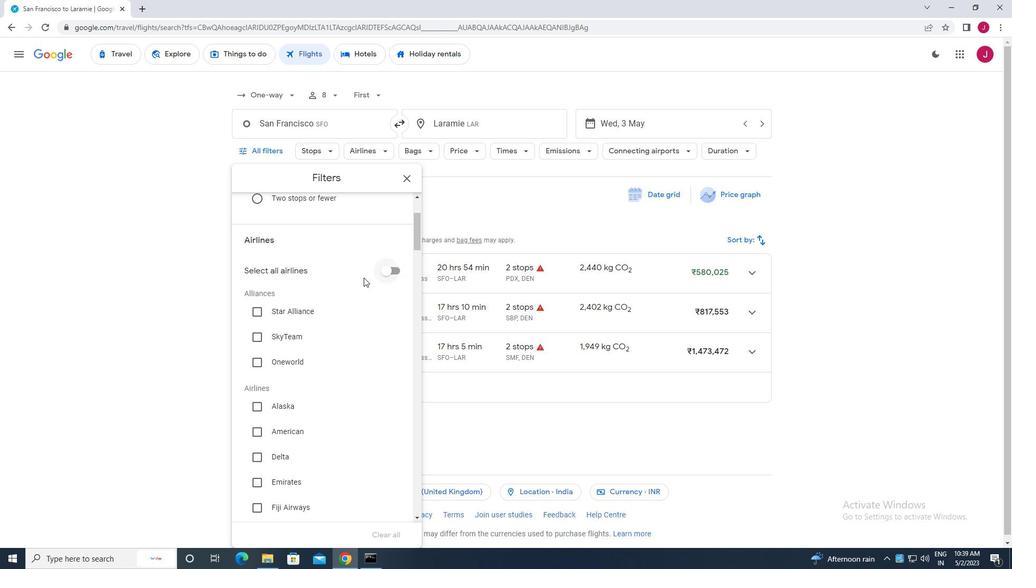 
Action: Mouse moved to (348, 281)
Screenshot: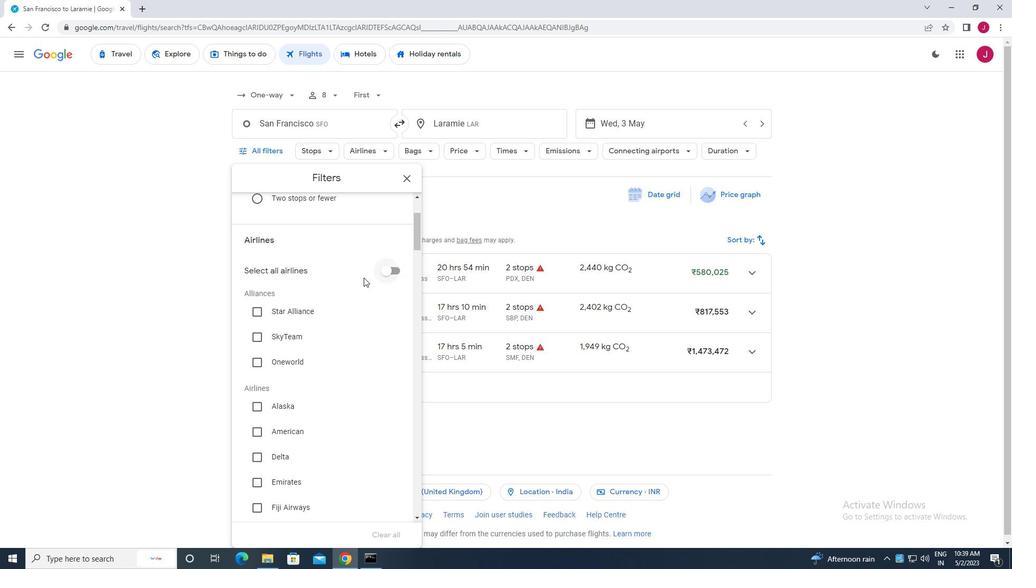 
Action: Mouse scrolled (348, 281) with delta (0, 0)
Screenshot: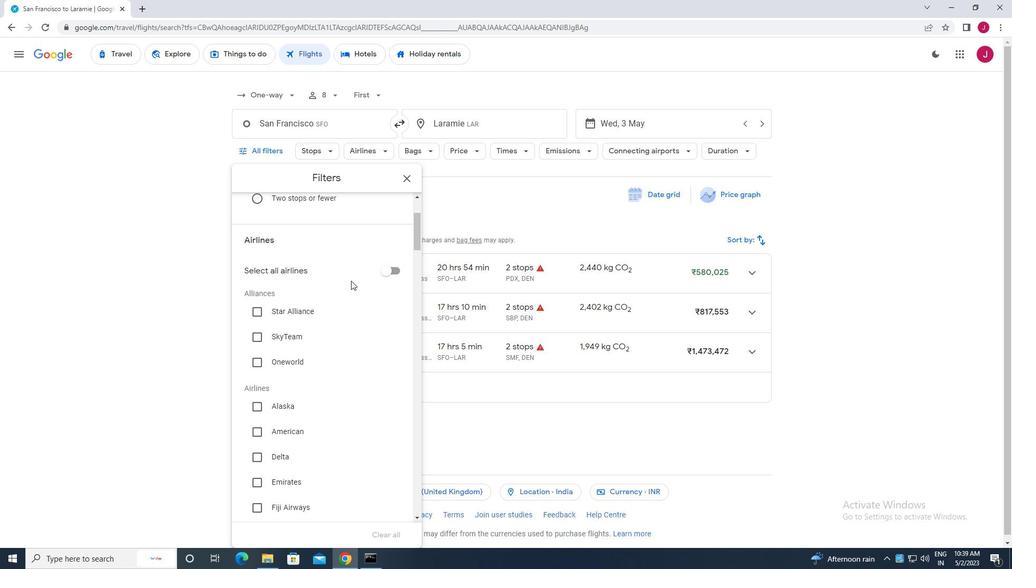 
Action: Mouse moved to (348, 281)
Screenshot: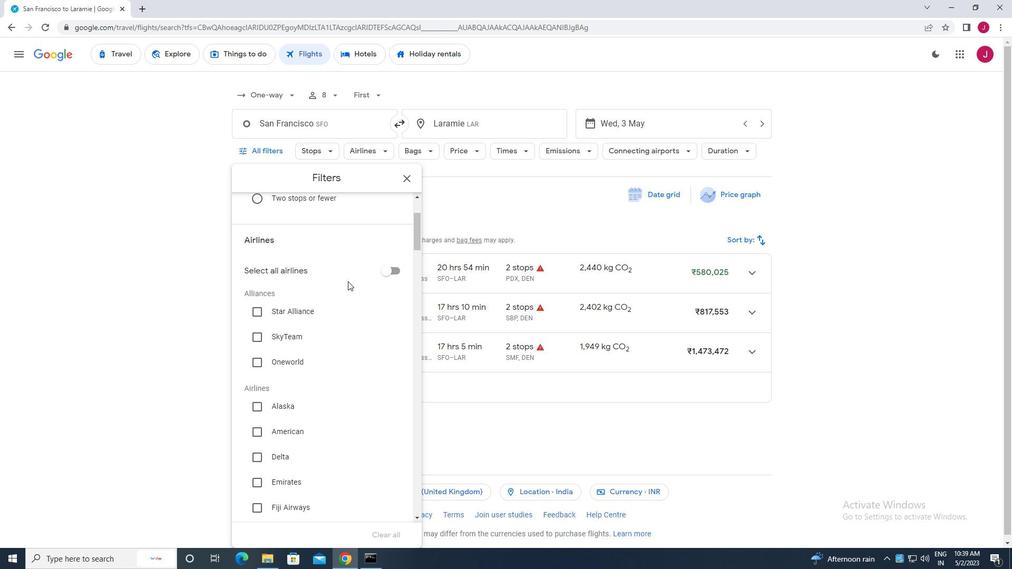 
Action: Mouse scrolled (348, 281) with delta (0, 0)
Screenshot: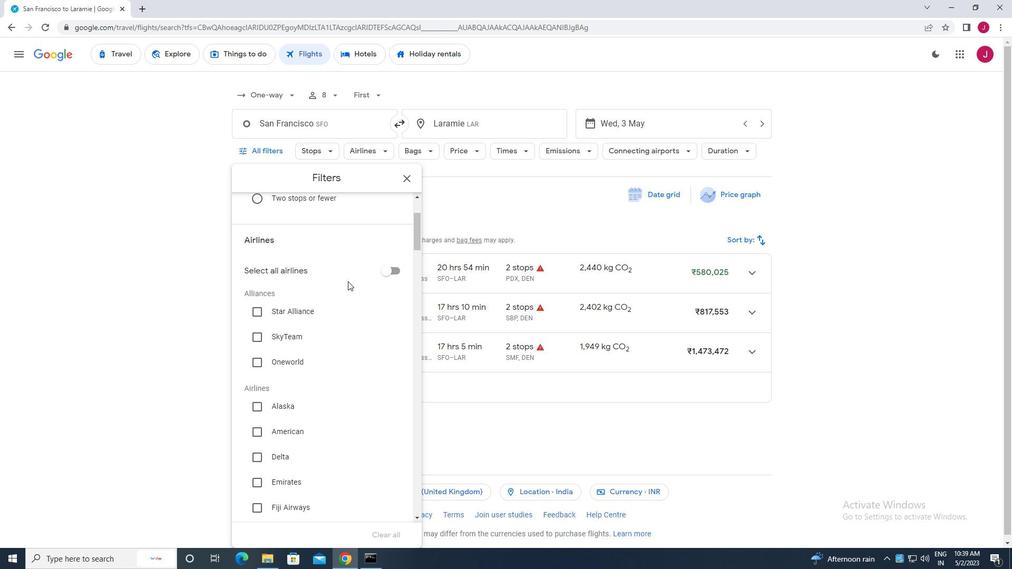 
Action: Mouse moved to (259, 271)
Screenshot: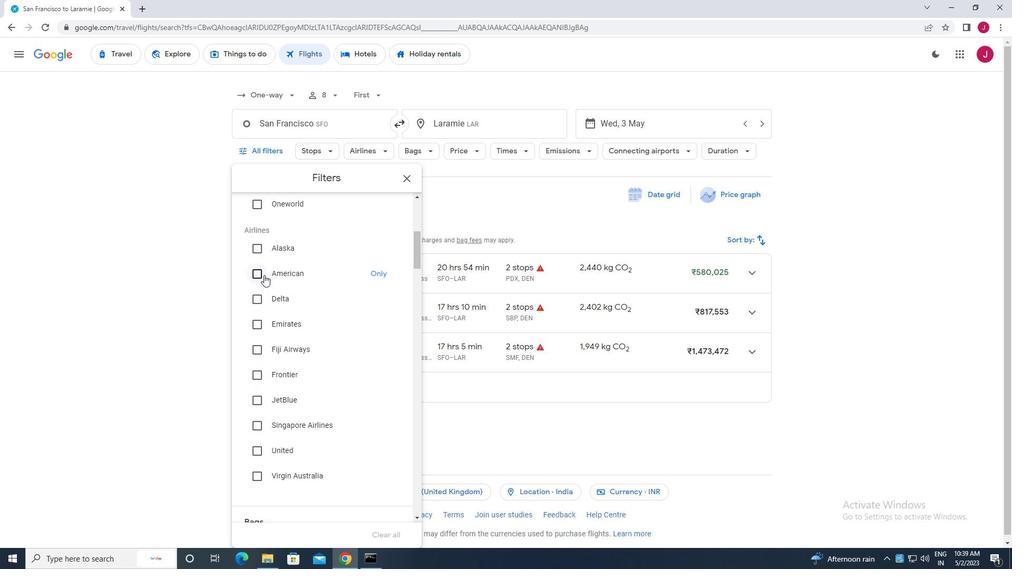 
Action: Mouse pressed left at (259, 271)
Screenshot: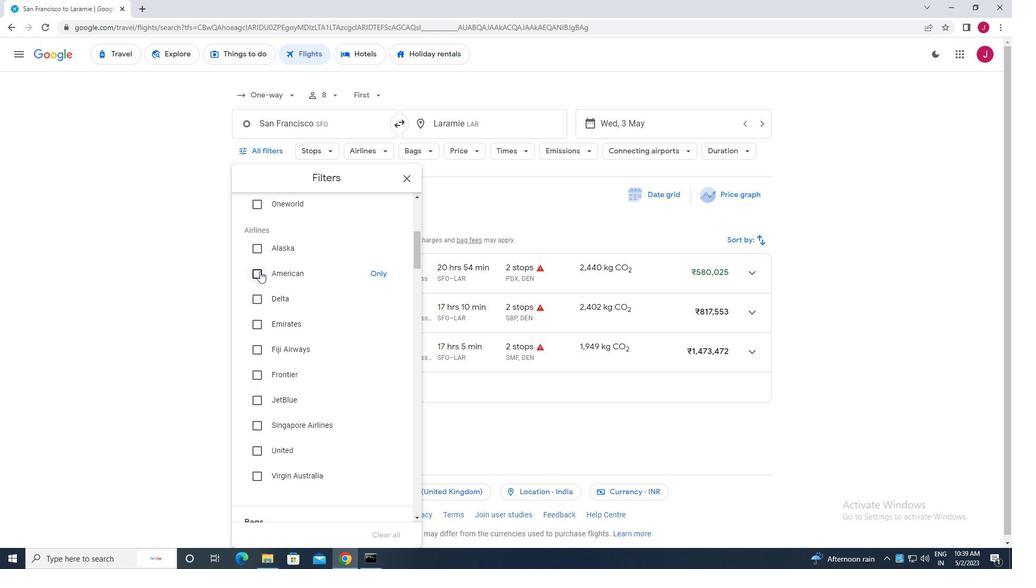 
Action: Mouse moved to (313, 290)
Screenshot: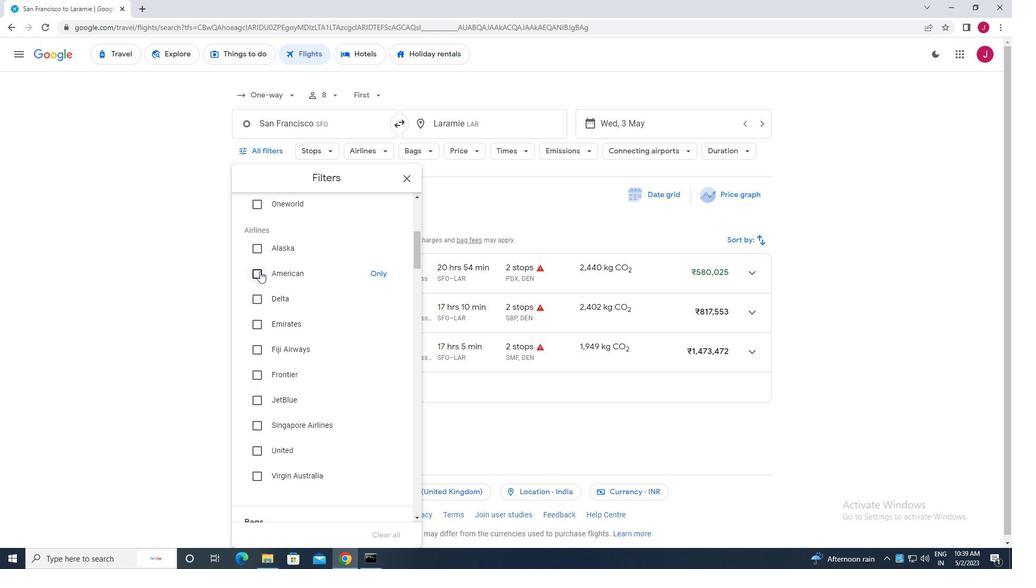 
Action: Mouse scrolled (313, 289) with delta (0, 0)
Screenshot: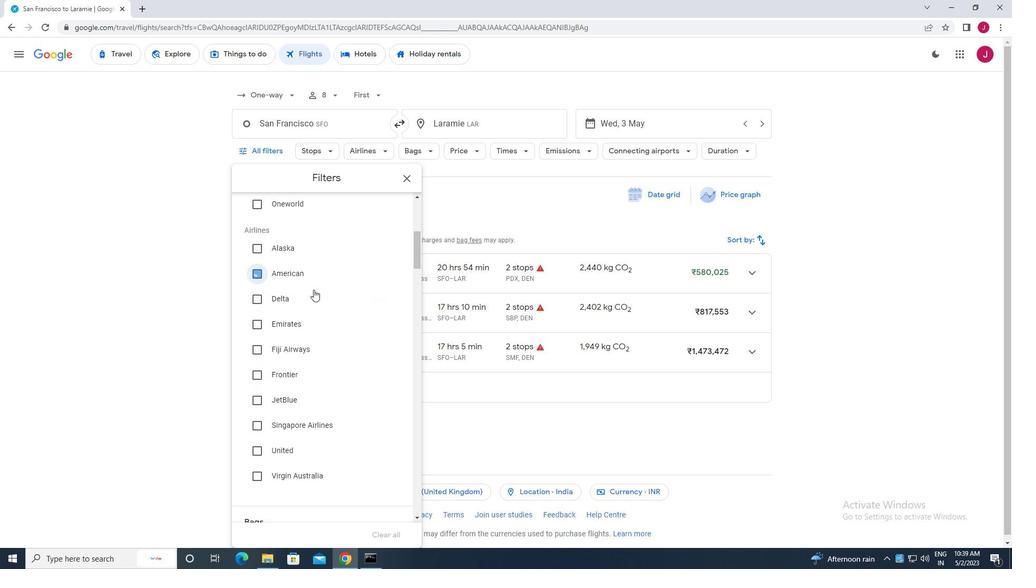 
Action: Mouse scrolled (313, 289) with delta (0, 0)
Screenshot: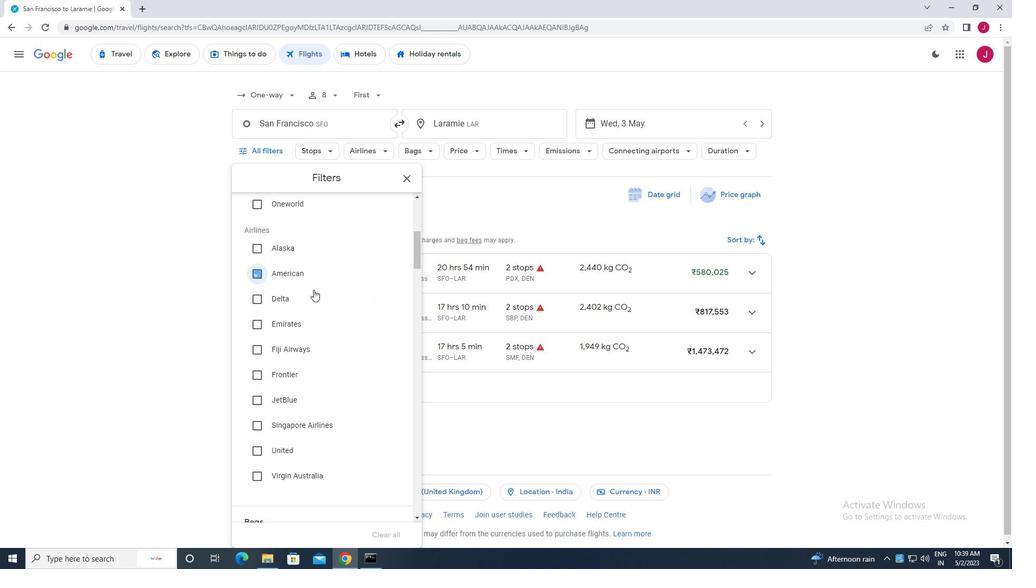 
Action: Mouse scrolled (313, 289) with delta (0, 0)
Screenshot: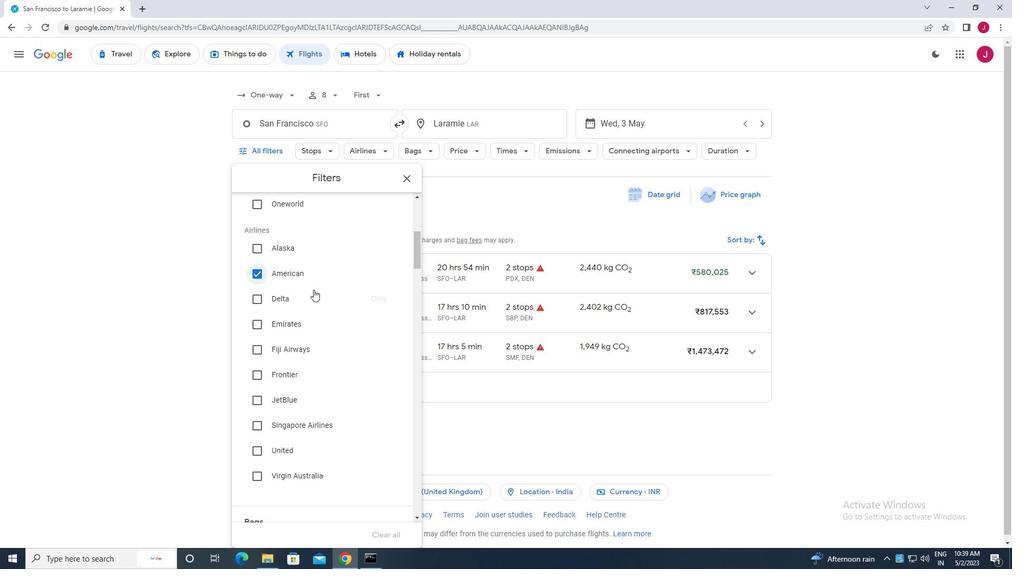 
Action: Mouse scrolled (313, 289) with delta (0, 0)
Screenshot: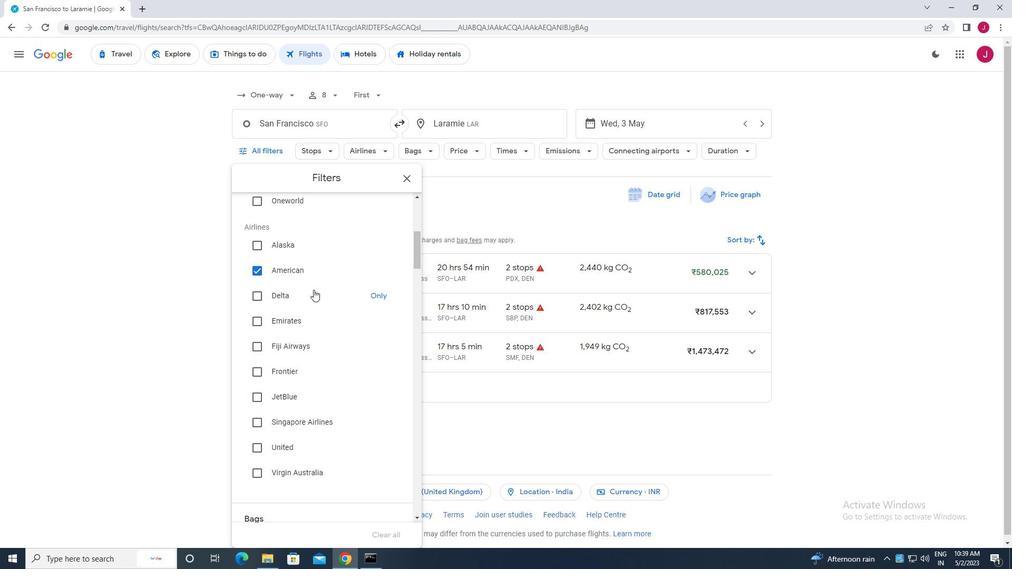 
Action: Mouse scrolled (313, 289) with delta (0, 0)
Screenshot: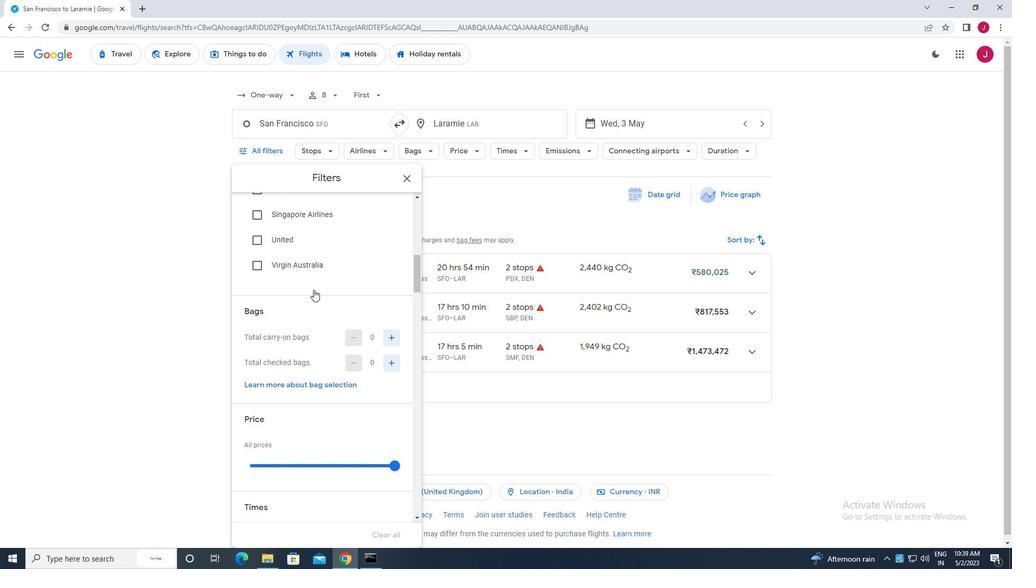 
Action: Mouse moved to (395, 310)
Screenshot: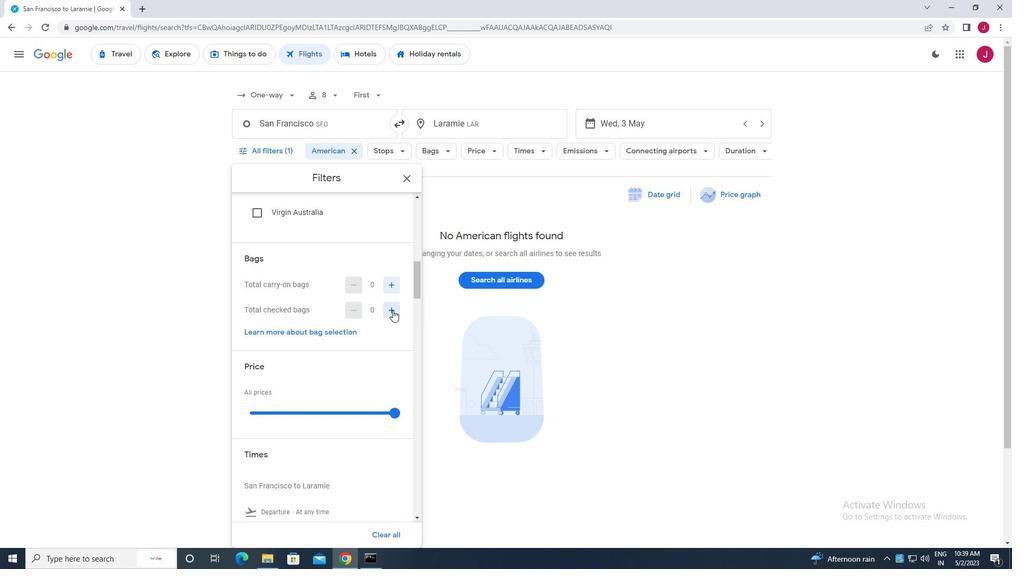 
Action: Mouse pressed left at (395, 310)
Screenshot: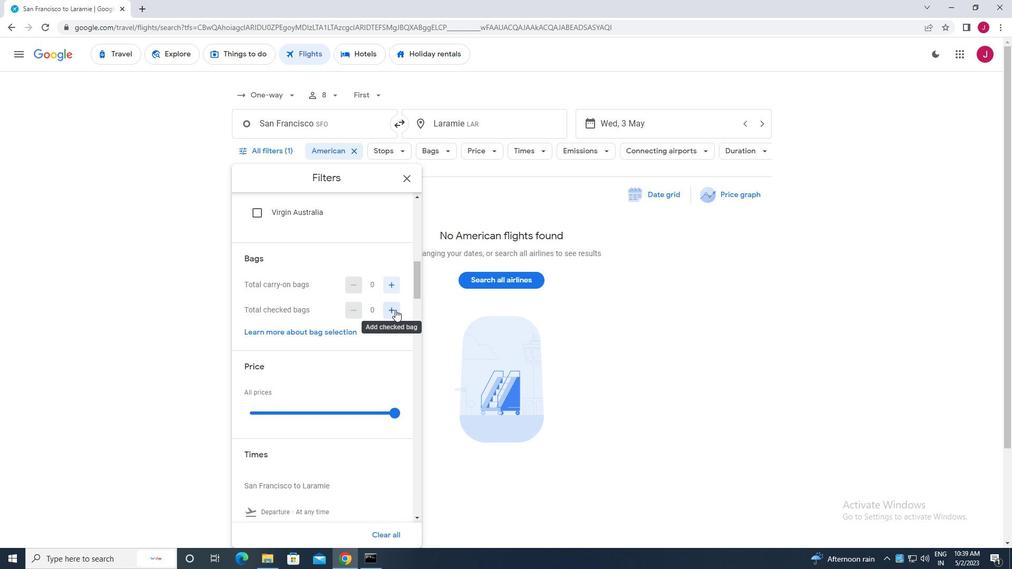 
Action: Mouse moved to (394, 310)
Screenshot: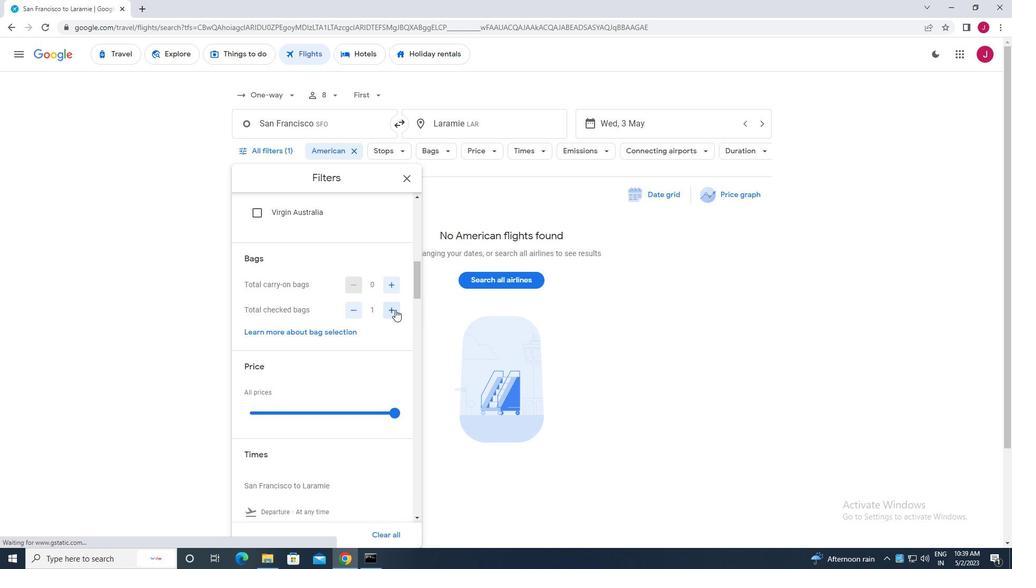
Action: Mouse scrolled (394, 309) with delta (0, 0)
Screenshot: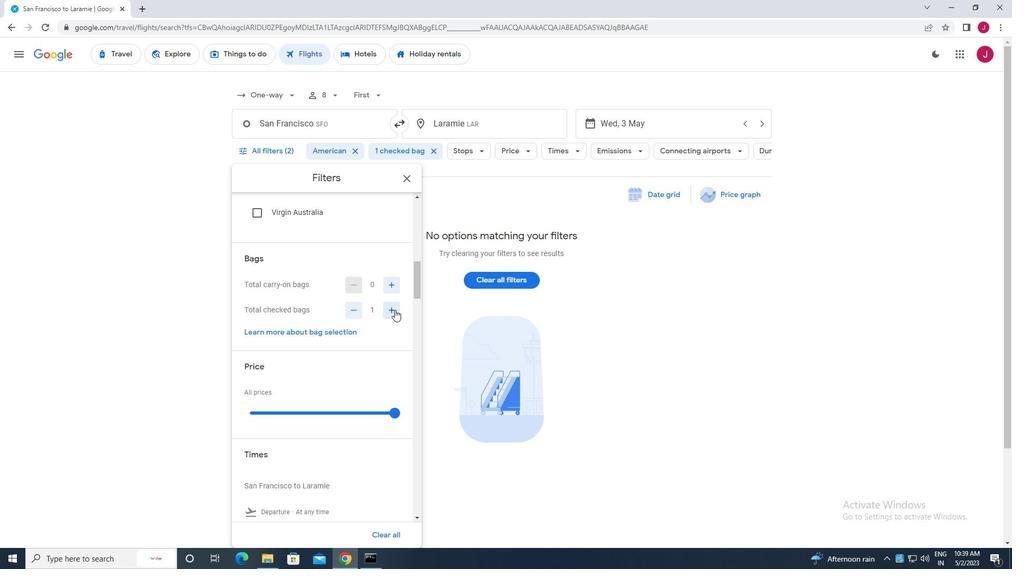 
Action: Mouse scrolled (394, 309) with delta (0, 0)
Screenshot: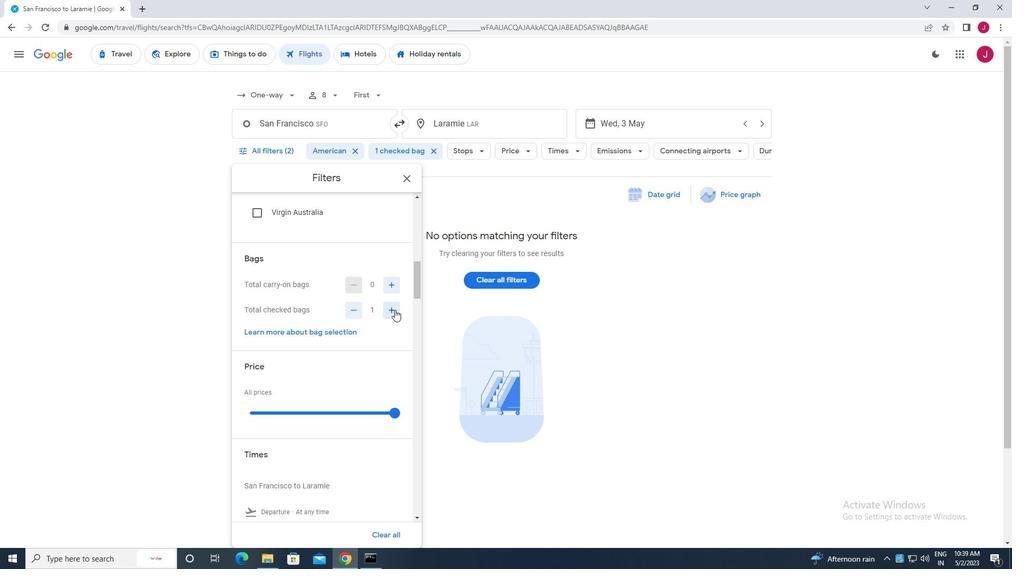 
Action: Mouse scrolled (394, 309) with delta (0, 0)
Screenshot: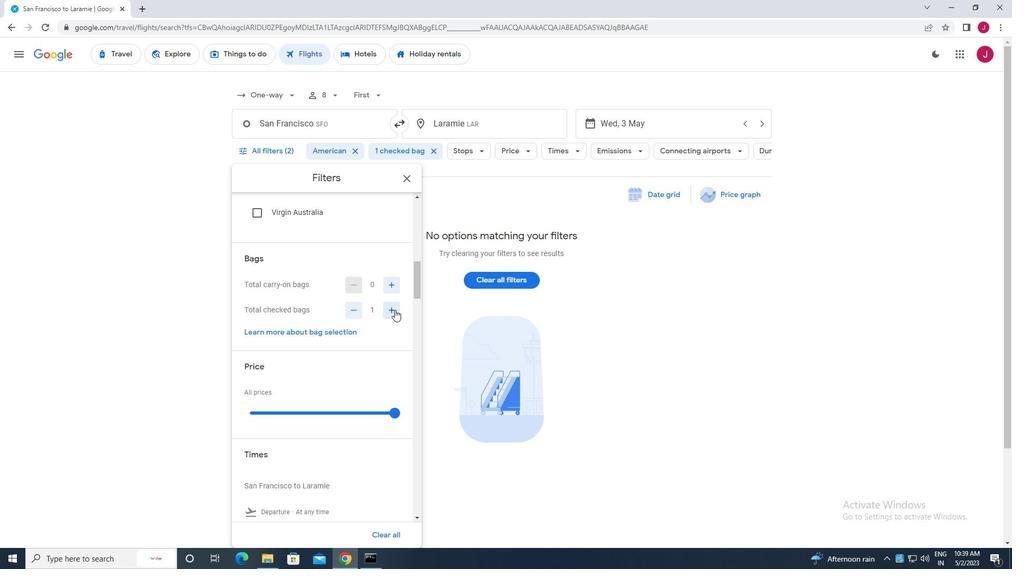 
Action: Mouse moved to (393, 259)
Screenshot: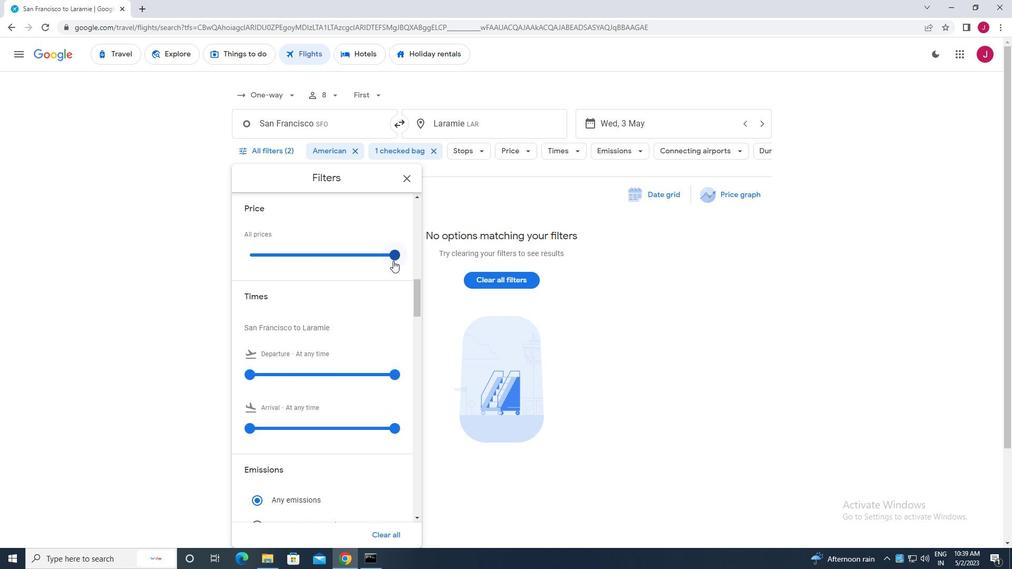 
Action: Mouse pressed left at (393, 259)
Screenshot: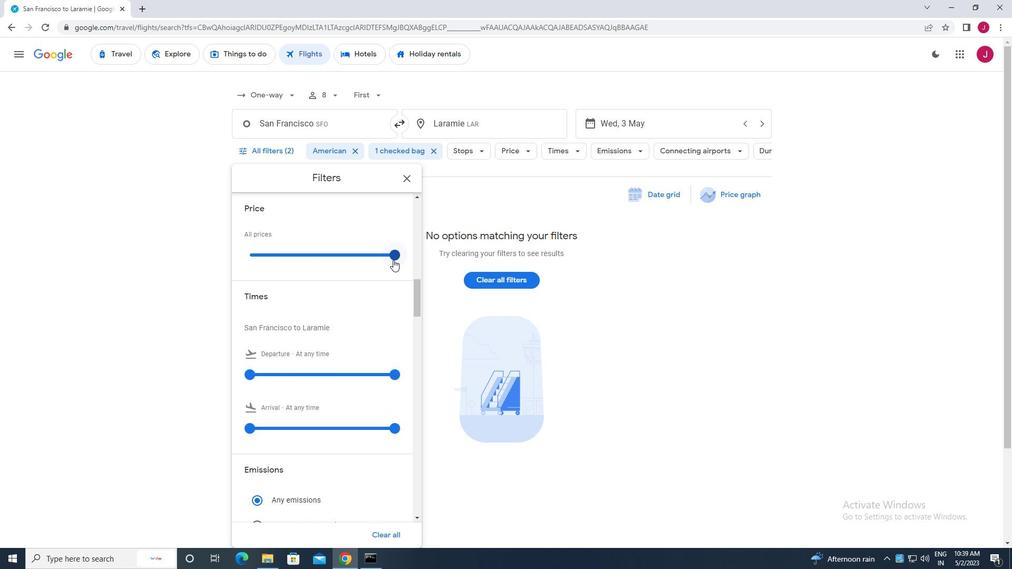 
Action: Mouse moved to (295, 303)
Screenshot: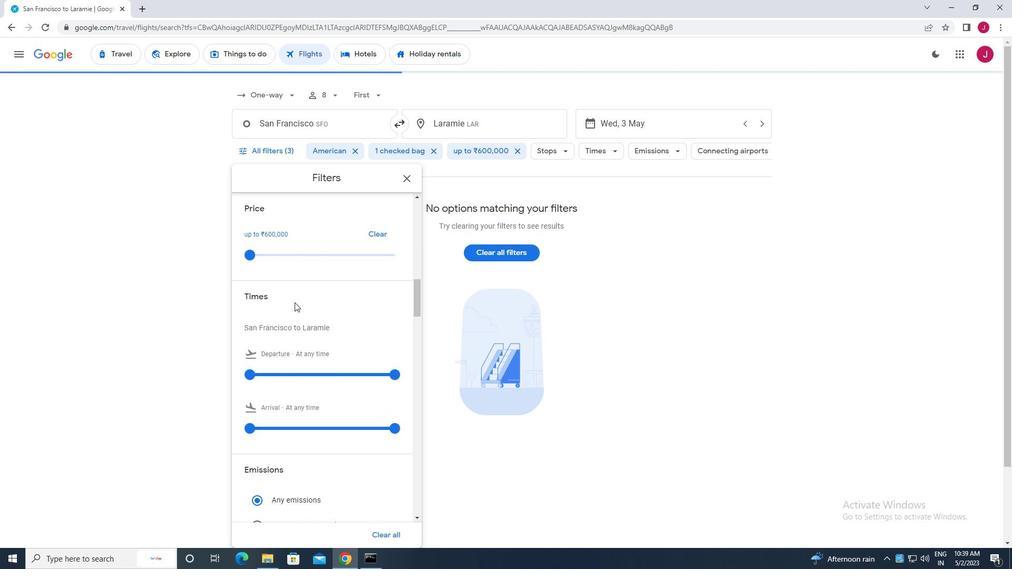 
Action: Mouse scrolled (295, 303) with delta (0, 0)
Screenshot: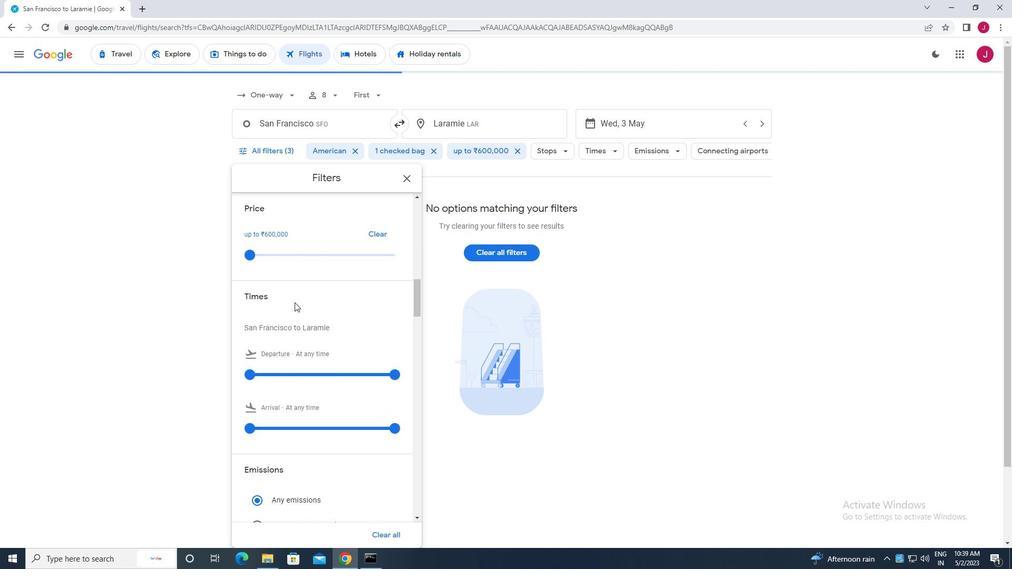 
Action: Mouse scrolled (295, 303) with delta (0, 0)
Screenshot: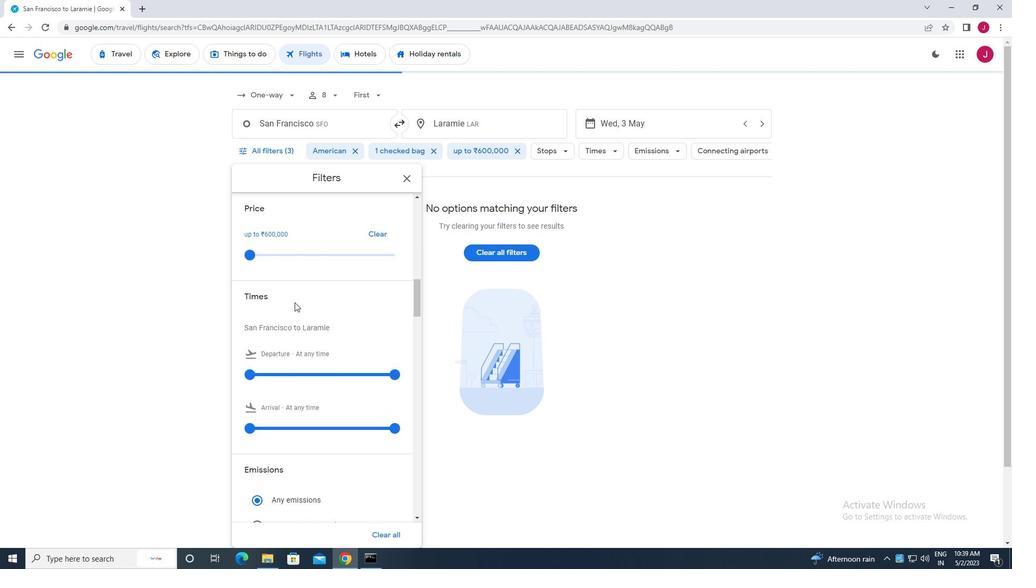 
Action: Mouse moved to (248, 267)
Screenshot: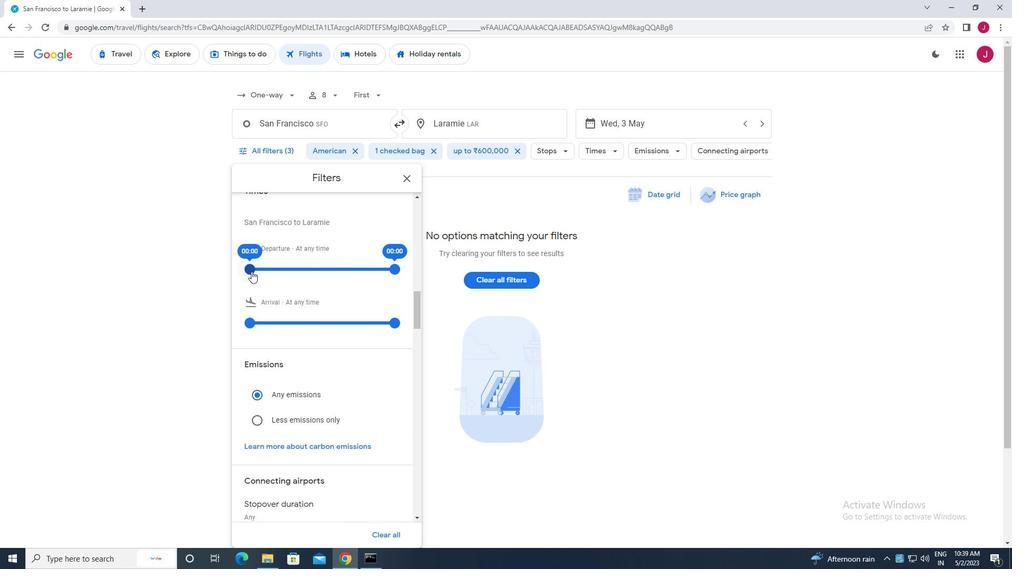 
Action: Mouse pressed left at (248, 267)
Screenshot: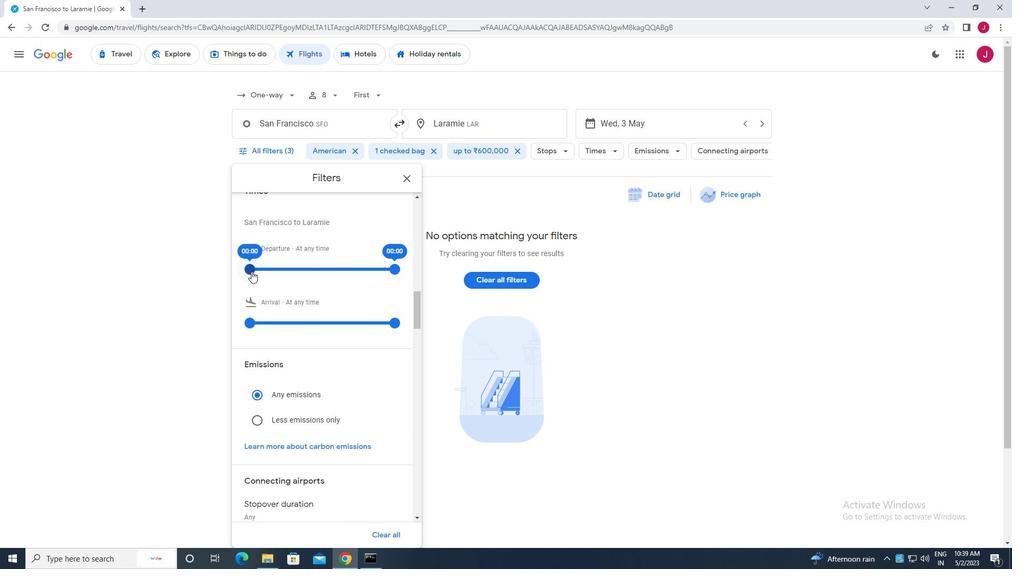 
Action: Mouse moved to (394, 268)
Screenshot: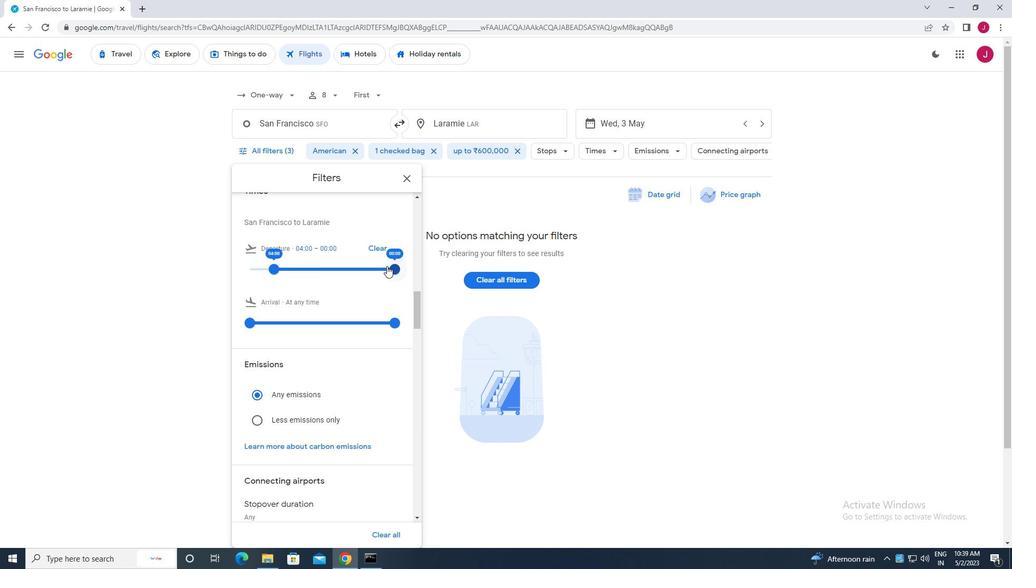 
Action: Mouse pressed left at (394, 268)
Screenshot: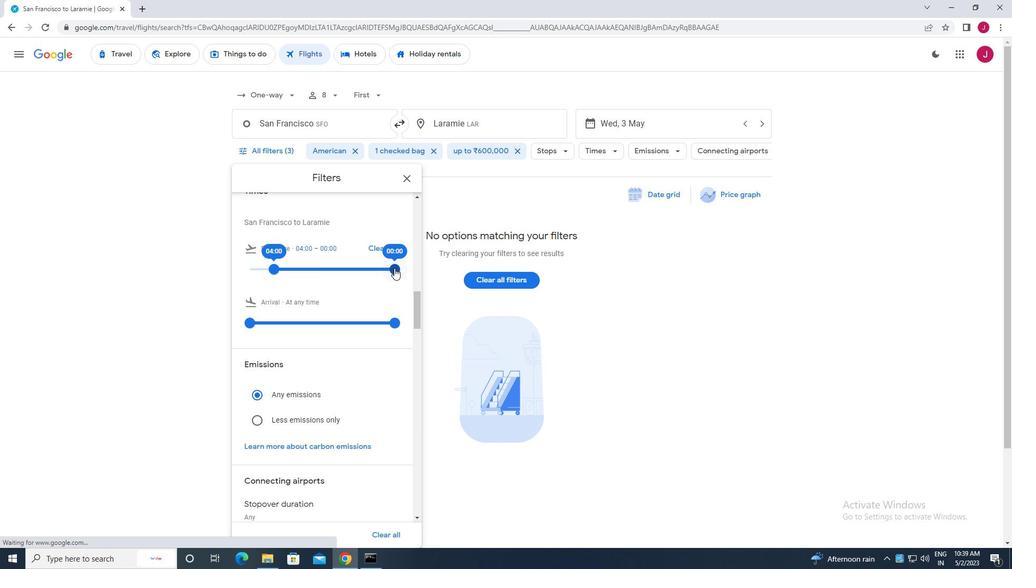 
Action: Mouse moved to (404, 180)
Screenshot: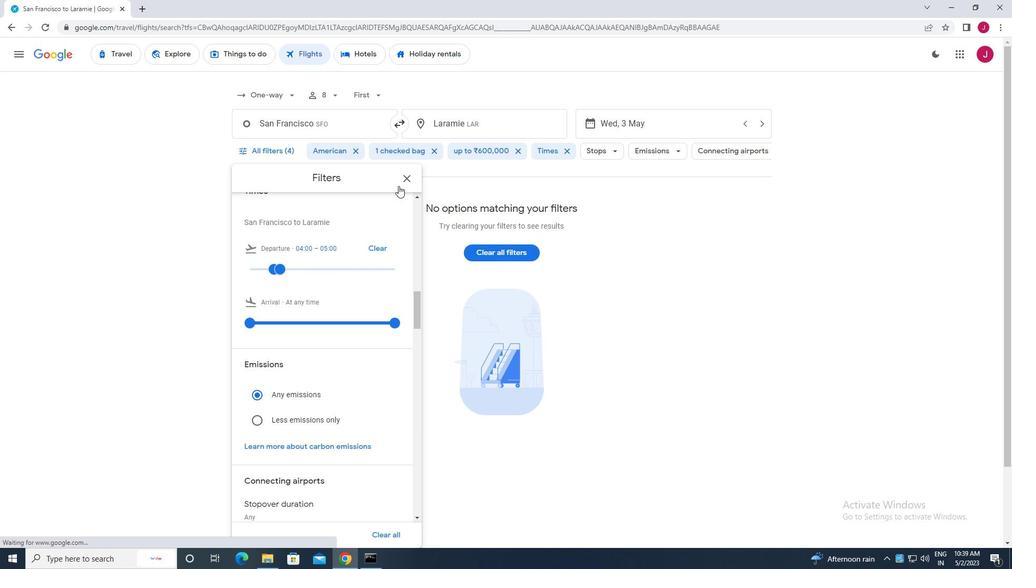 
Action: Mouse pressed left at (404, 180)
Screenshot: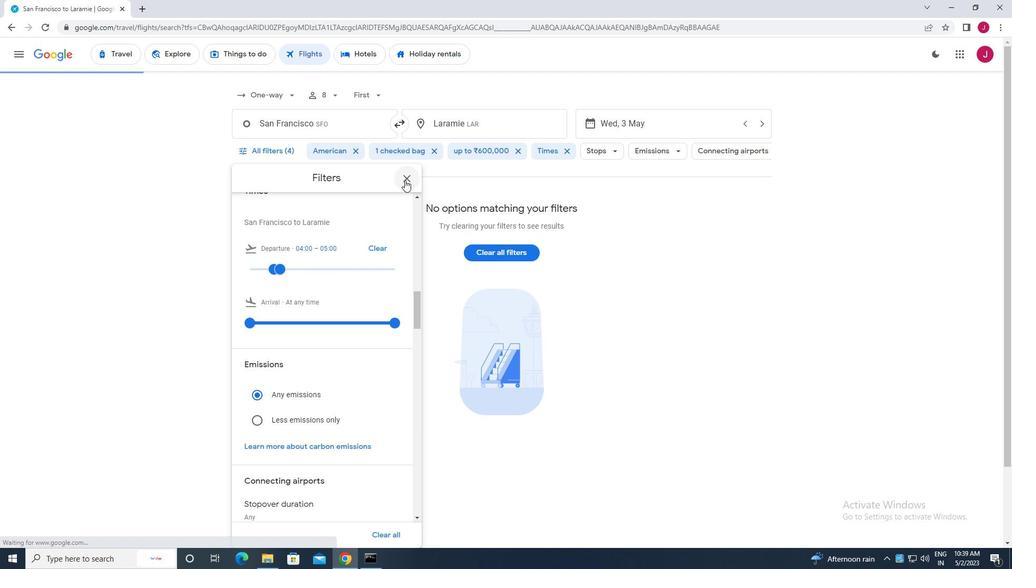 
Action: Mouse moved to (403, 183)
Screenshot: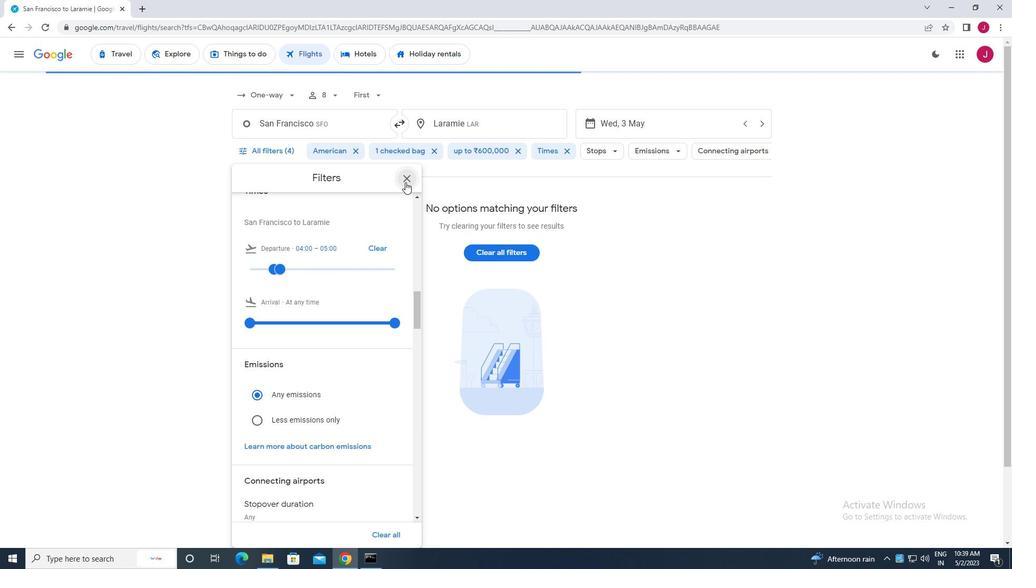 
